Task: Reserve a 3-hour sustainable fashion and clothing swap event for eco-conscious fashionistas.
Action: Mouse moved to (552, 218)
Screenshot: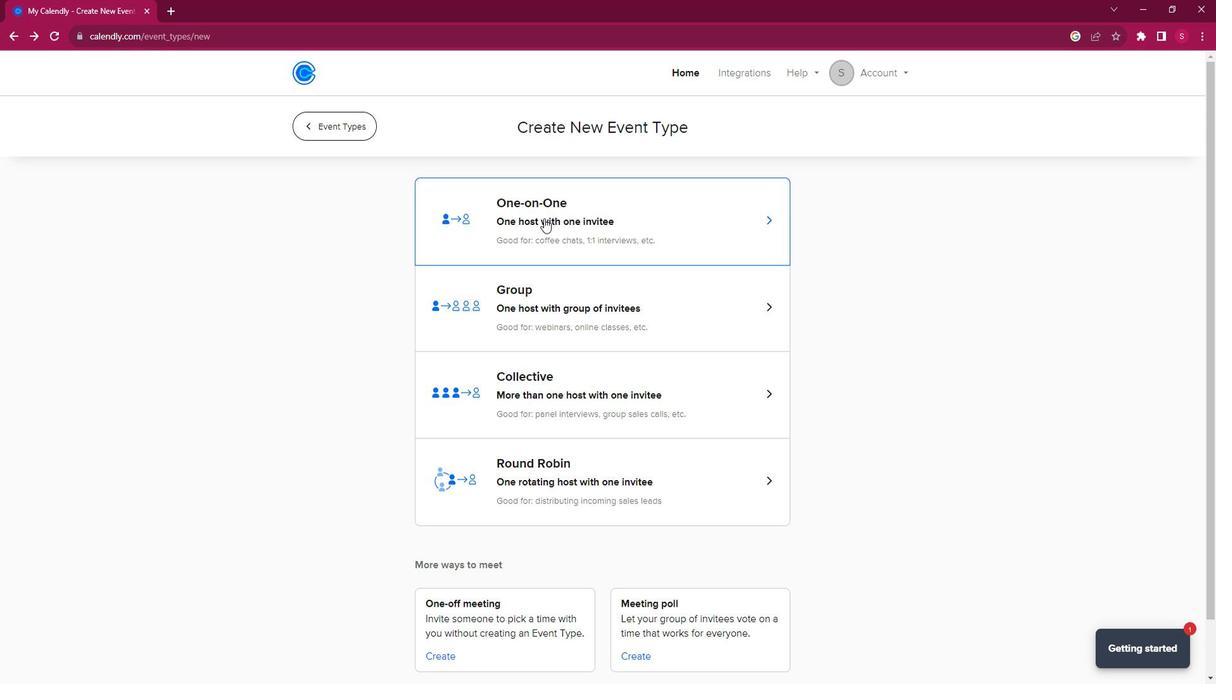 
Action: Mouse pressed left at (552, 218)
Screenshot: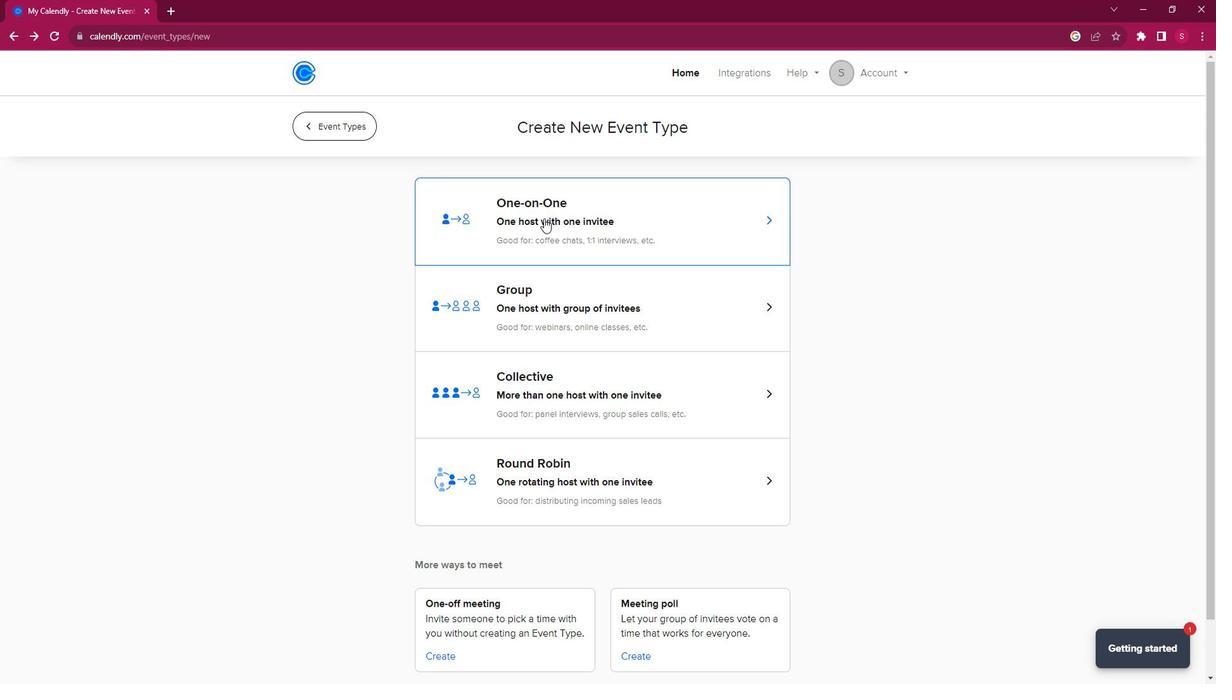 
Action: Mouse moved to (363, 311)
Screenshot: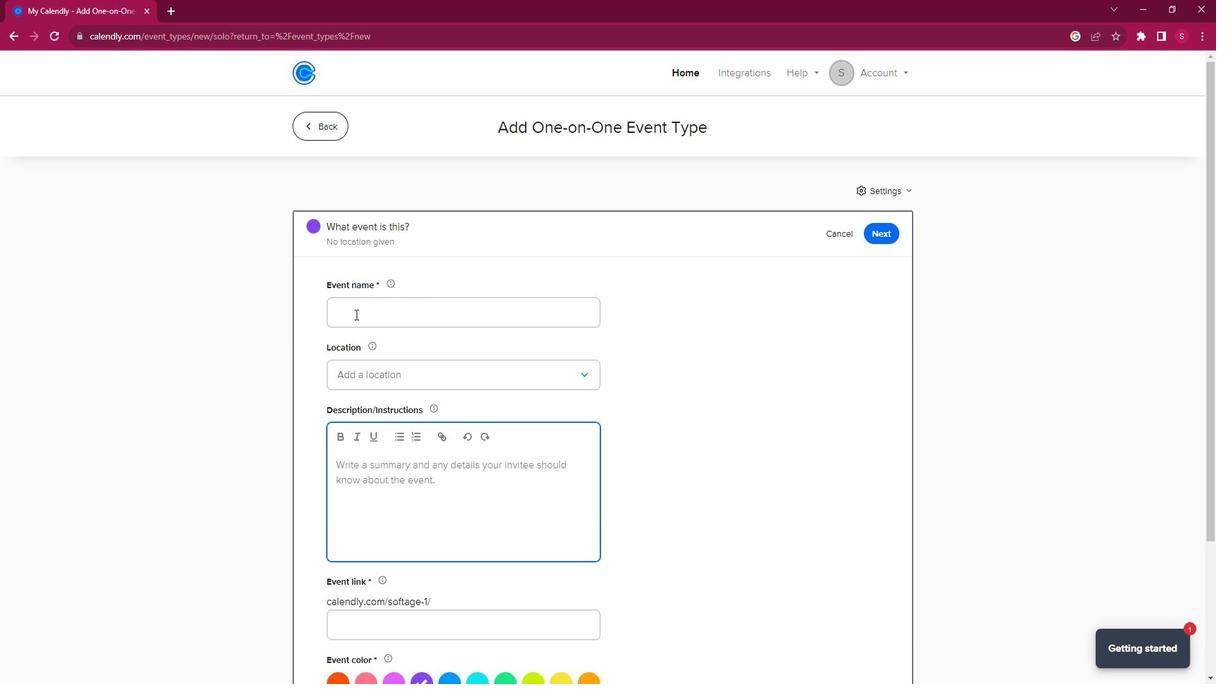 
Action: Mouse pressed left at (363, 311)
Screenshot: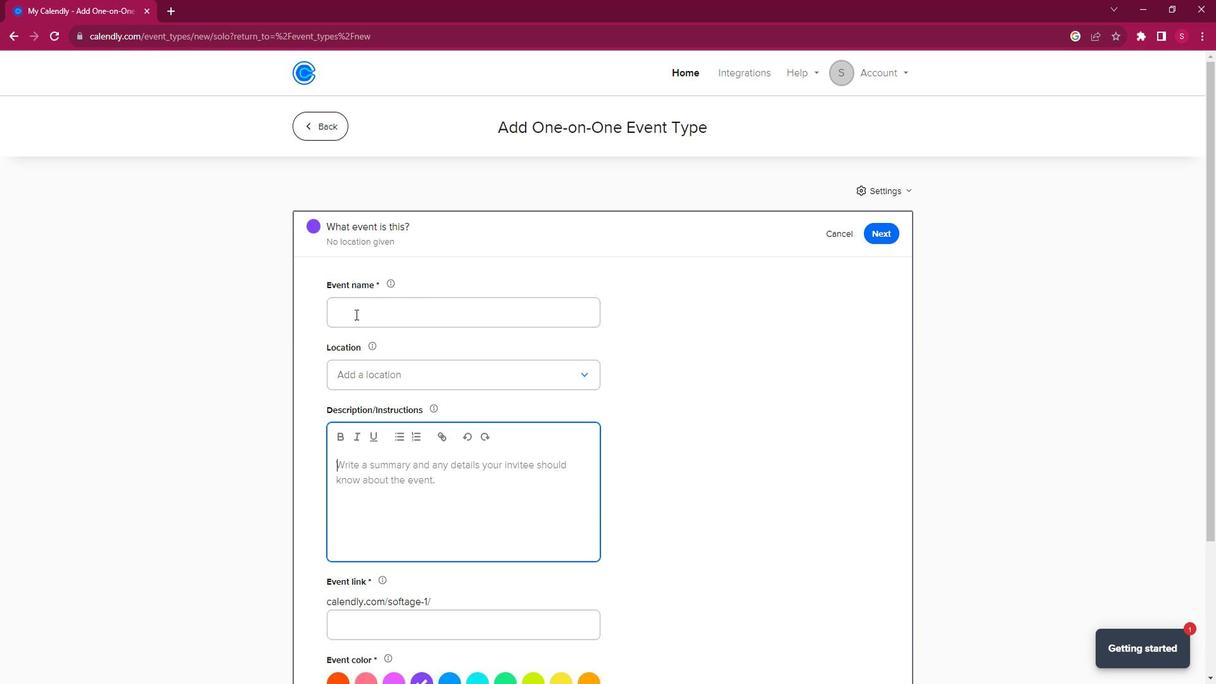
Action: Key pressed <Key.shift>Eco-<Key.shift>Chic<Key.space><Key.shift><Key.shift>Clothing<Key.space><Key.shift><Key.shift><Key.shift><Key.shift><Key.shift><Key.shift>Swap<Key.space><Key.shift><Key.shift><Key.shift>Event
Screenshot: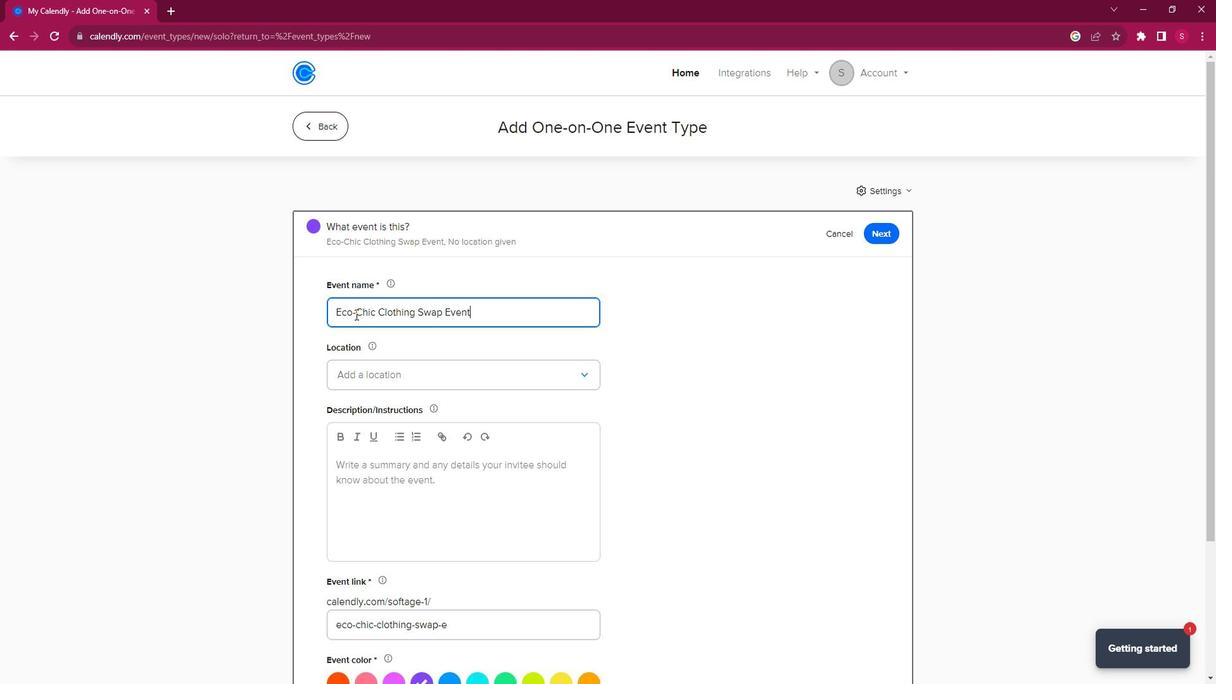 
Action: Mouse moved to (585, 370)
Screenshot: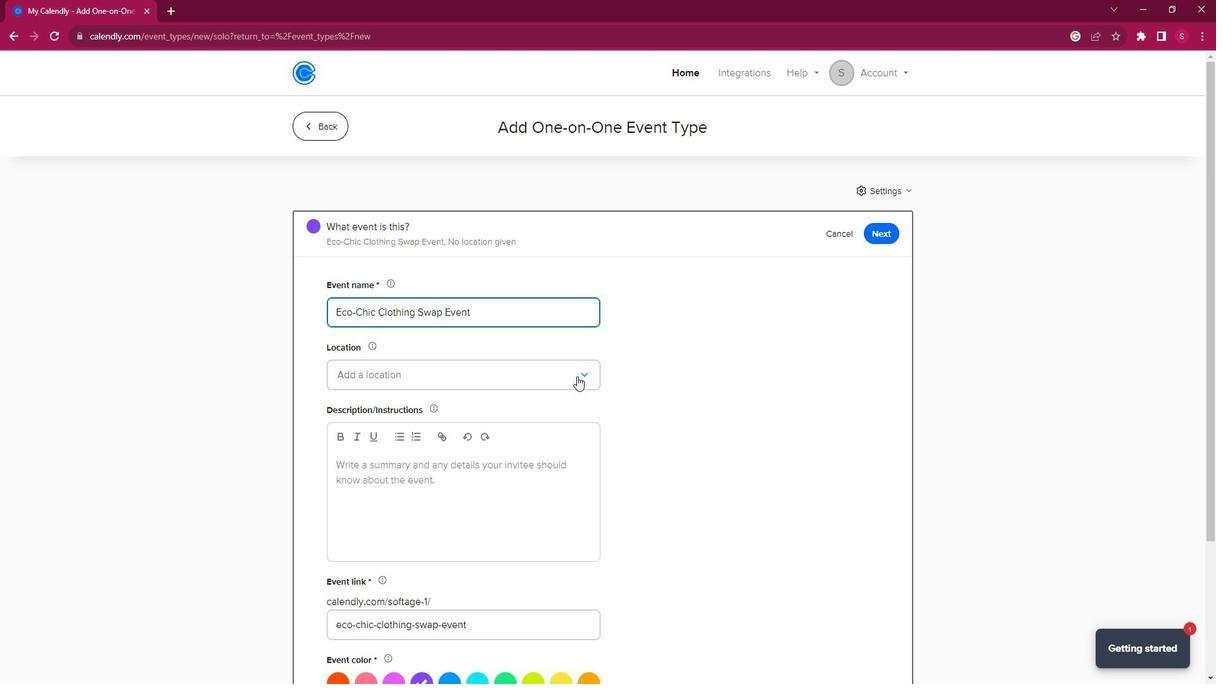 
Action: Mouse pressed left at (585, 370)
Screenshot: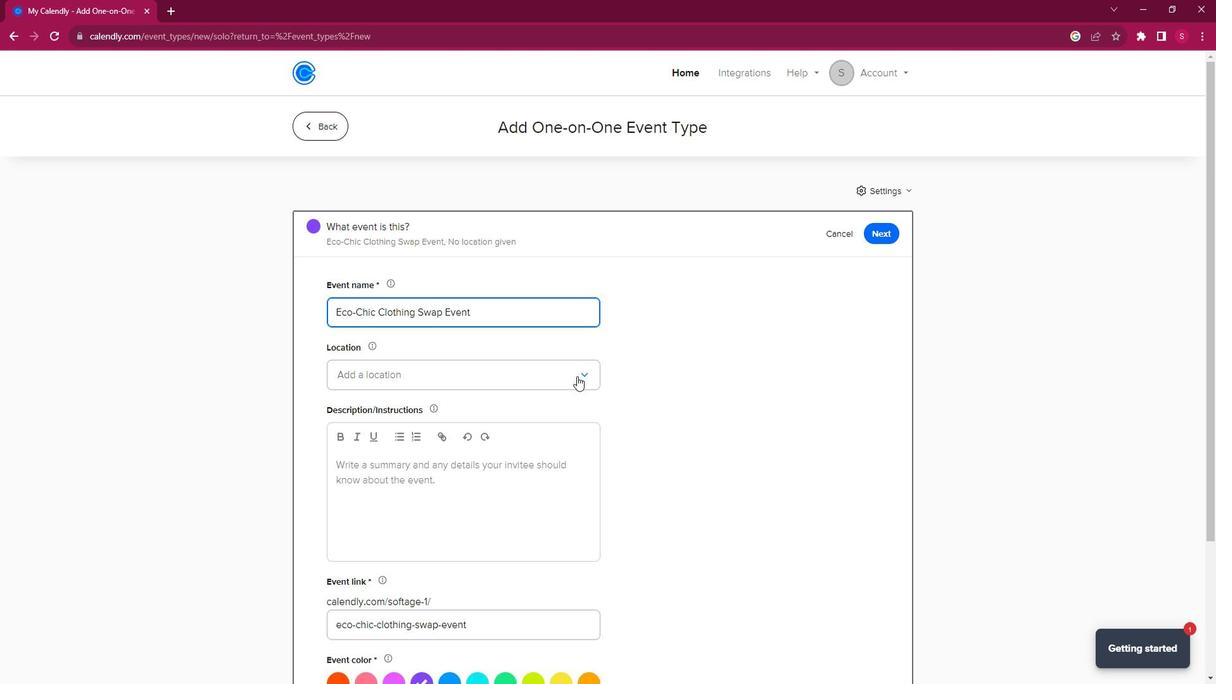 
Action: Mouse moved to (449, 404)
Screenshot: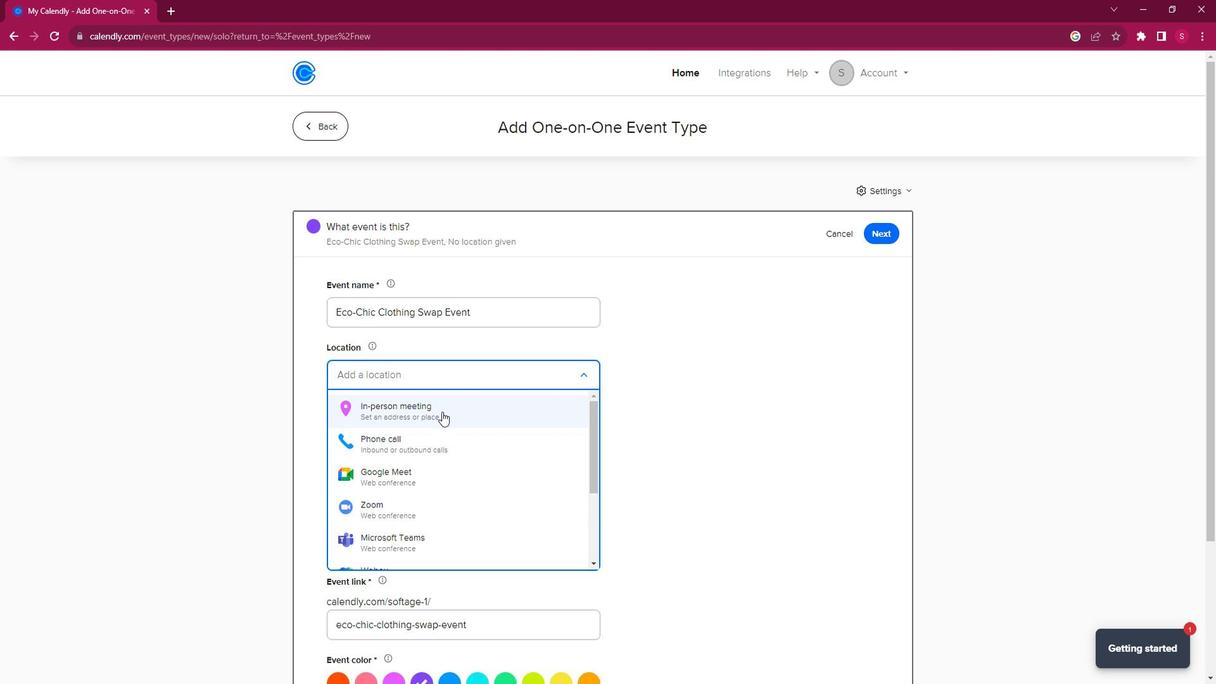 
Action: Mouse pressed left at (449, 404)
Screenshot: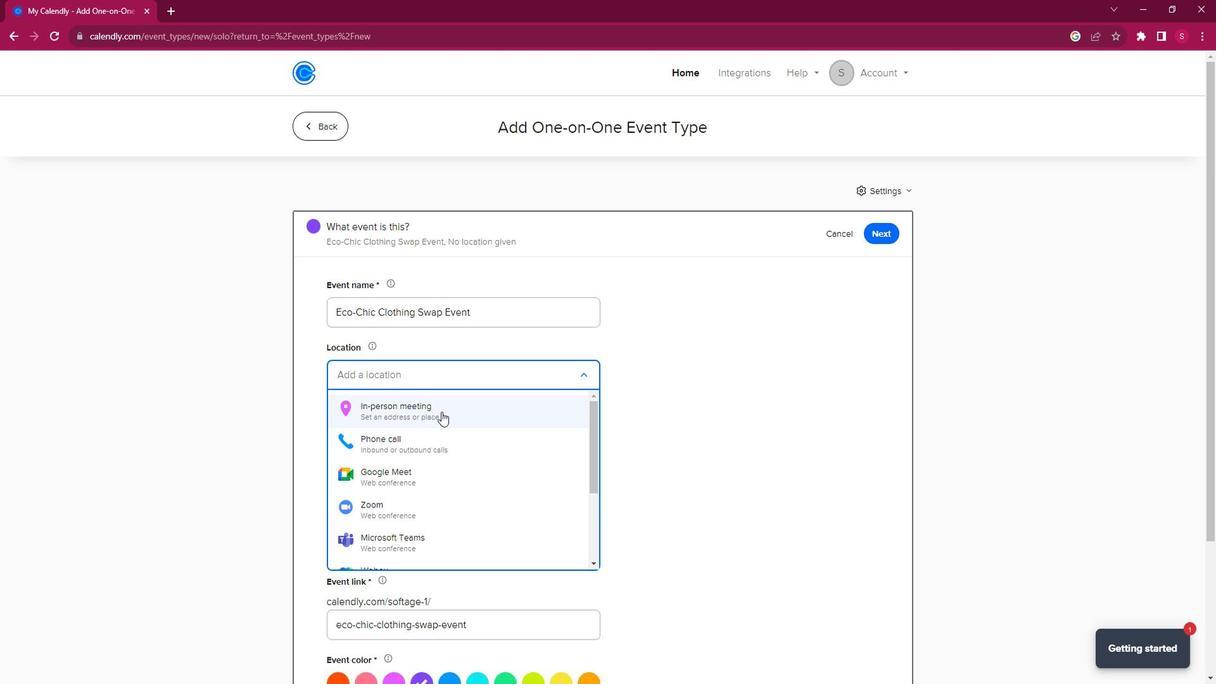 
Action: Mouse moved to (568, 217)
Screenshot: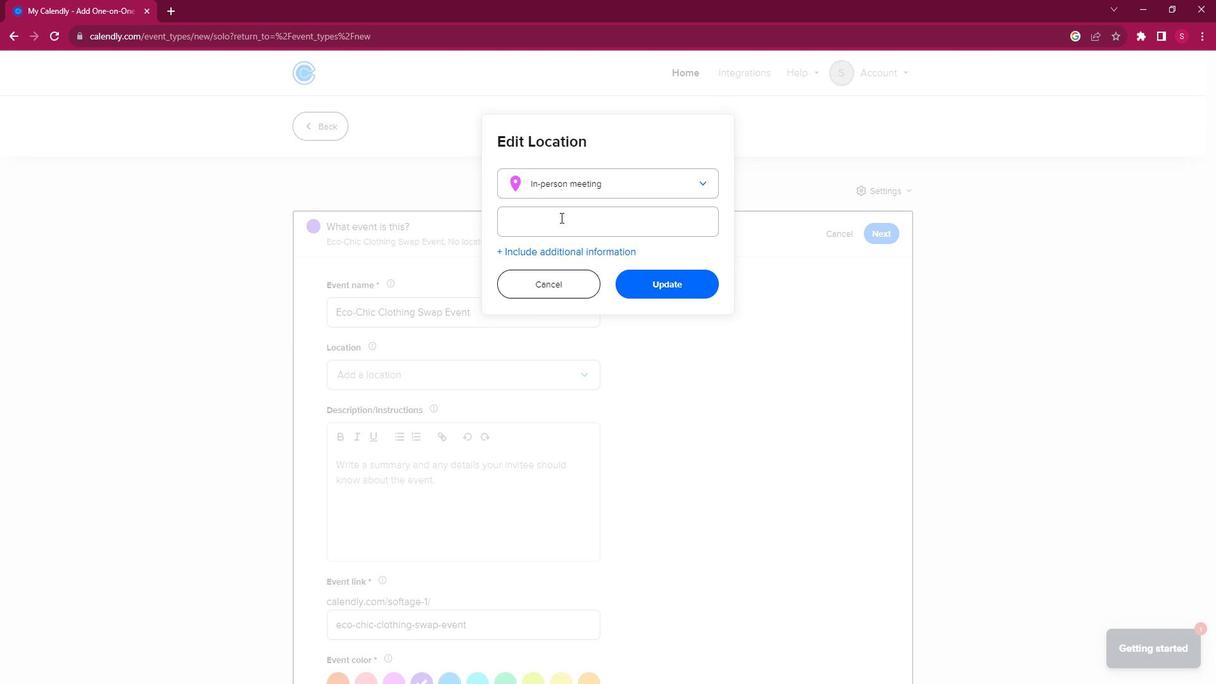 
Action: Mouse pressed left at (568, 217)
Screenshot: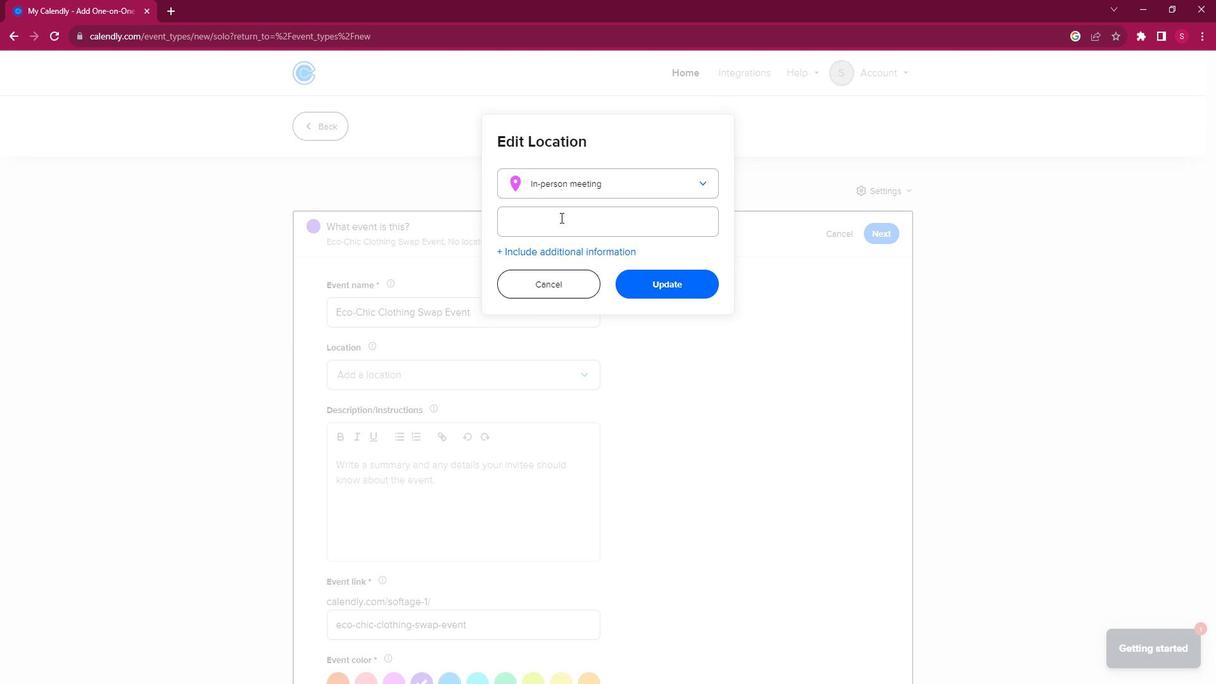 
Action: Key pressed <Key.shift><Key.shift><Key.shift><Key.shift><Key.shift>Eco<Key.space><Key.backspace><Key.shift>Style<Key.space><Key.shift>Hub,<Key.space>123<Key.space><Key.shift>Sus<Key.shift>tainable<Key.space><Key.shift>Street<Key.space><Key.shift>Green<Key.space><Key.backspace><Key.shift>ville<Key.space><Key.backspace>,<Key.space><Key.shift><Key.shift><Key.shift>C<Key.shift>A<Key.space>54321<Key.space><Key.shift>United<Key.left><Key.left><Key.left><Key.left><Key.left><Key.left><Key.backspace>,<Key.space><Key.down><Key.space><Key.shift>States
Screenshot: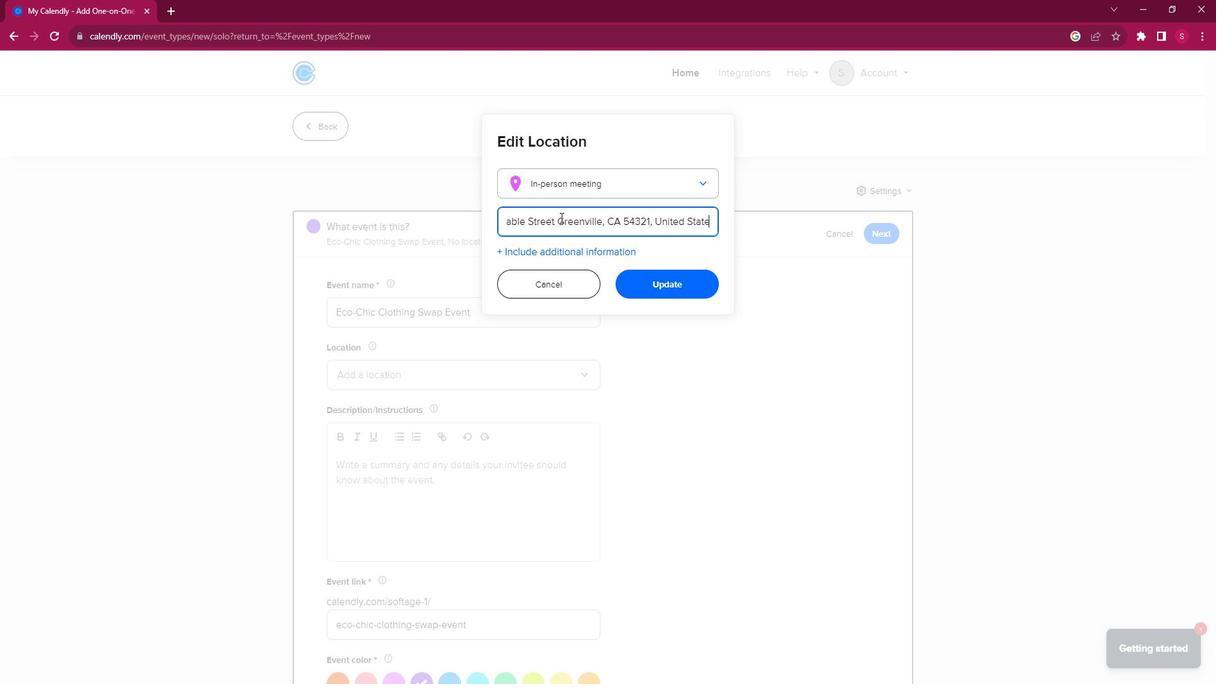 
Action: Mouse moved to (669, 278)
Screenshot: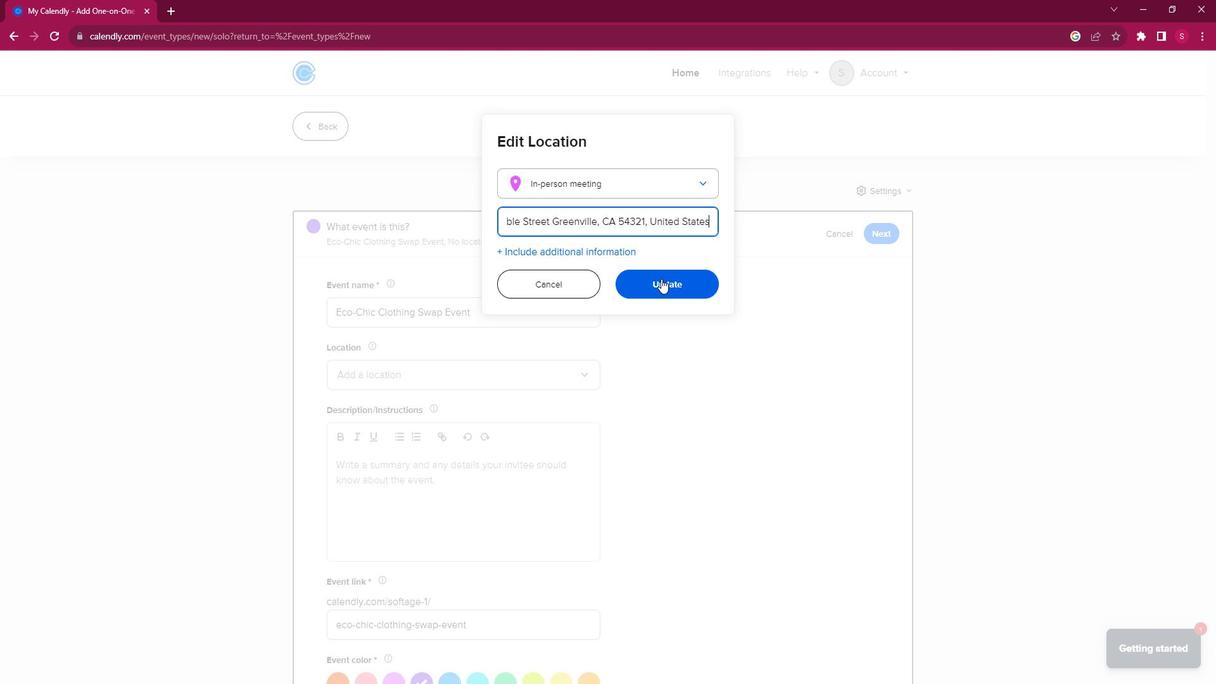 
Action: Mouse pressed left at (669, 278)
Screenshot: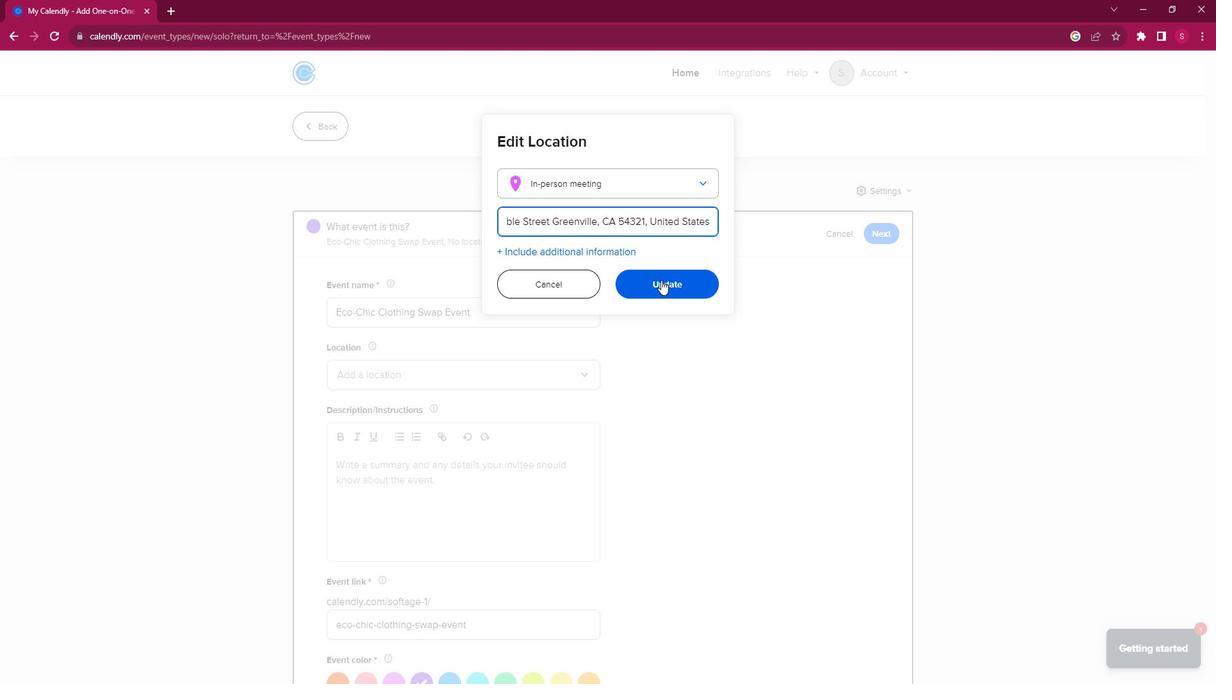 
Action: Mouse moved to (380, 499)
Screenshot: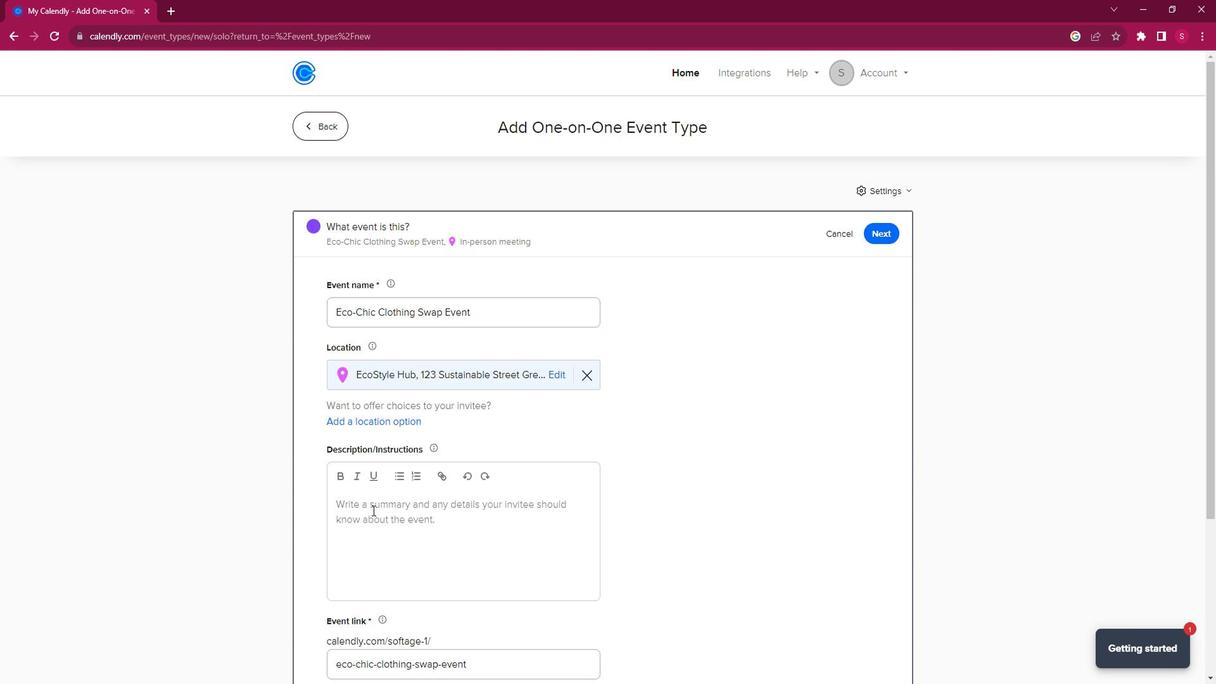 
Action: Mouse pressed left at (380, 499)
Screenshot: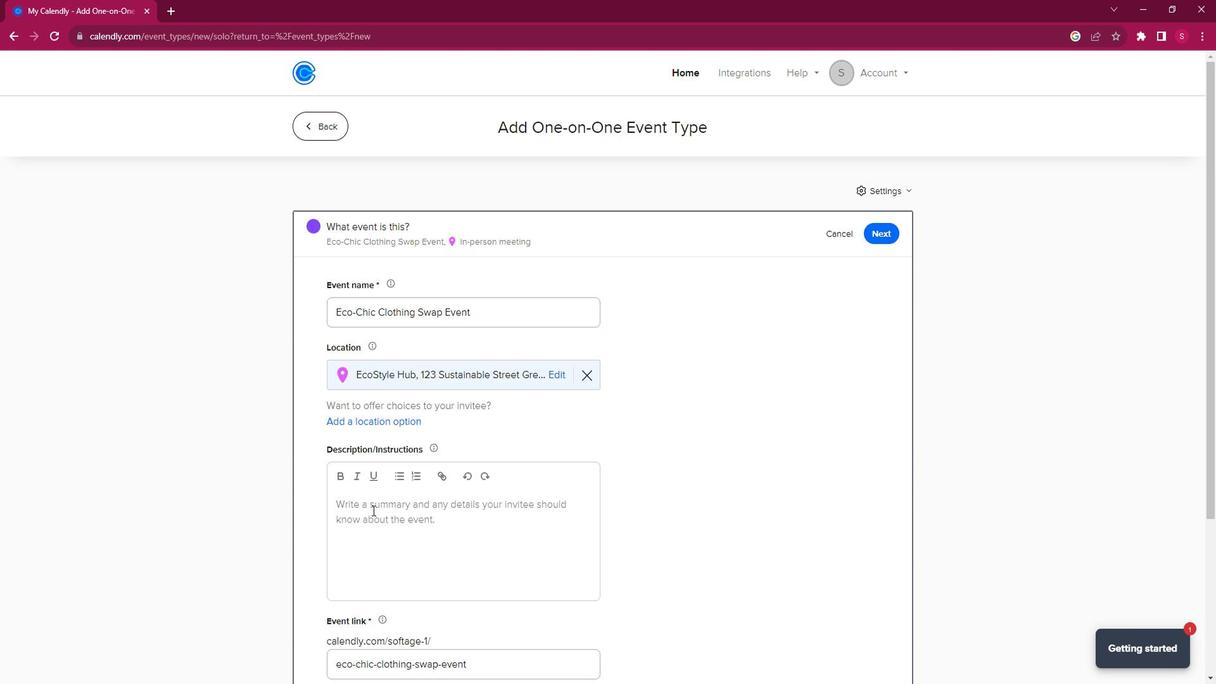 
Action: Key pressed <Key.shift><Key.shift>Join<Key.space><Key.shift>us<Key.space>for<Key.space>a<Key.space>sustainable<Key.space>fashion<Key.space>and<Key.space>clothing<Key.space>swap<Key.space>event<Key.space>designed<Key.space>for<Key.space>eco-conscious<Key.space>fashinistas<Key.space><Key.left><Key.left><Key.left><Key.left><Key.left><Key.left><Key.left><Key.left><Key.left><Key.right><Key.right>o<Key.down>who<Key.space>want<Key.space>to<Key.space>make<Key.space>a<Key.space>positive<Key.space>impact<Key.space>on<Key.space>the<Key.space>environment<Key.space>and<Key.space>refresh<Key.space>their<Key.space>wardrobe<Key.space>sustainably.<Key.space><Key.shift><Key.shift><Key.shift><Key.shift>This<Key.space>event<Key.space>promotes<Key.space>the<Key.space>principles<Key.space>of<Key.space>redce<Key.backspace><Key.backspace>uce,<Key.space>reuse,<Key.space>and<Key.space>recycle,<Key.space>all<Key.space>while<Key.space>enjoying<Key.space>a<Key.space>stylish<Key.space>and<Key.space>eco-friendly<Key.space>gathering.
Screenshot: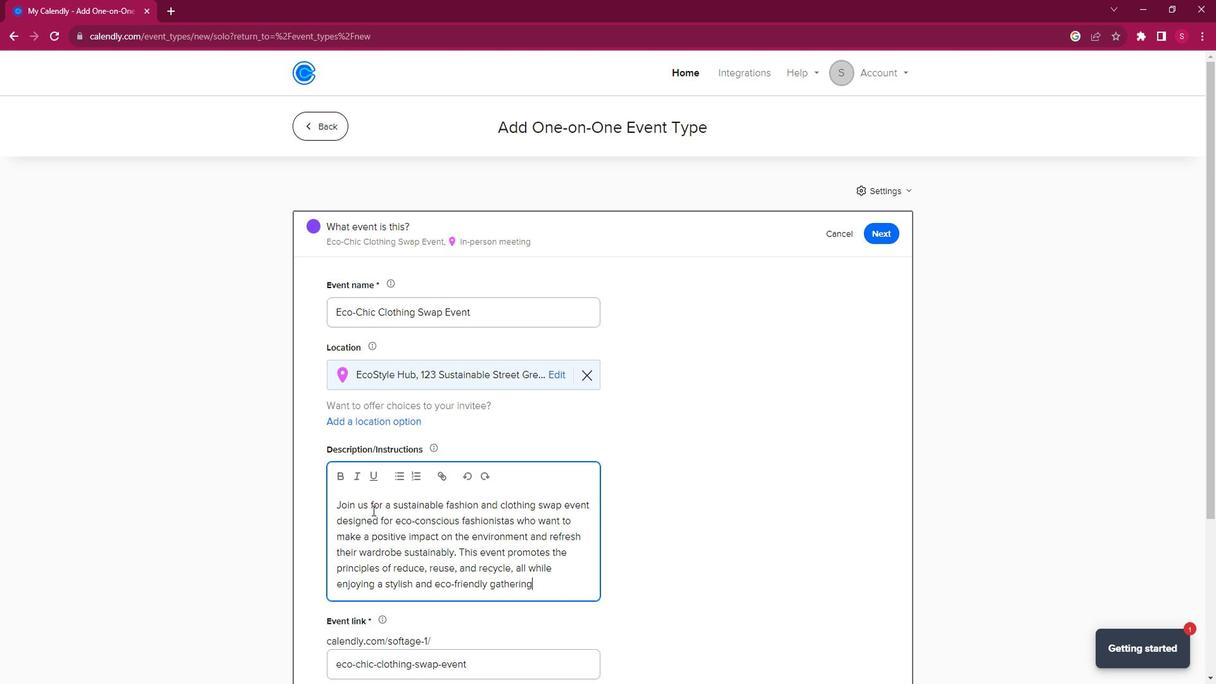 
Action: Mouse moved to (464, 475)
Screenshot: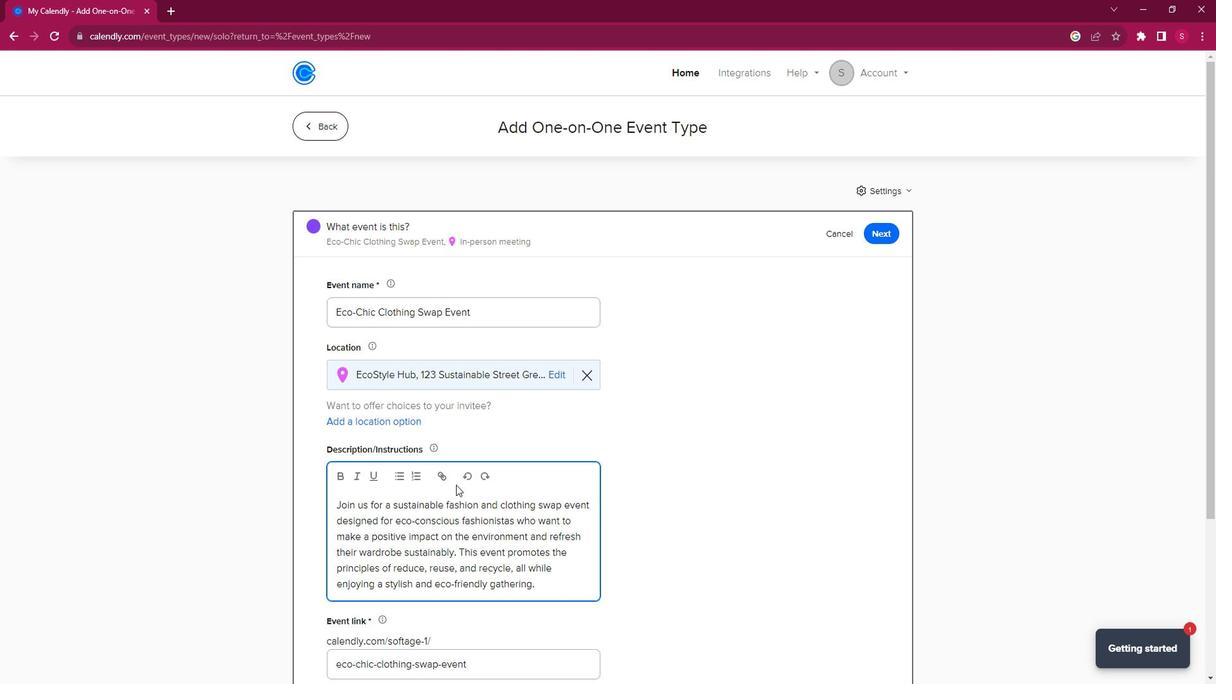 
Action: Mouse scrolled (464, 474) with delta (0, 0)
Screenshot: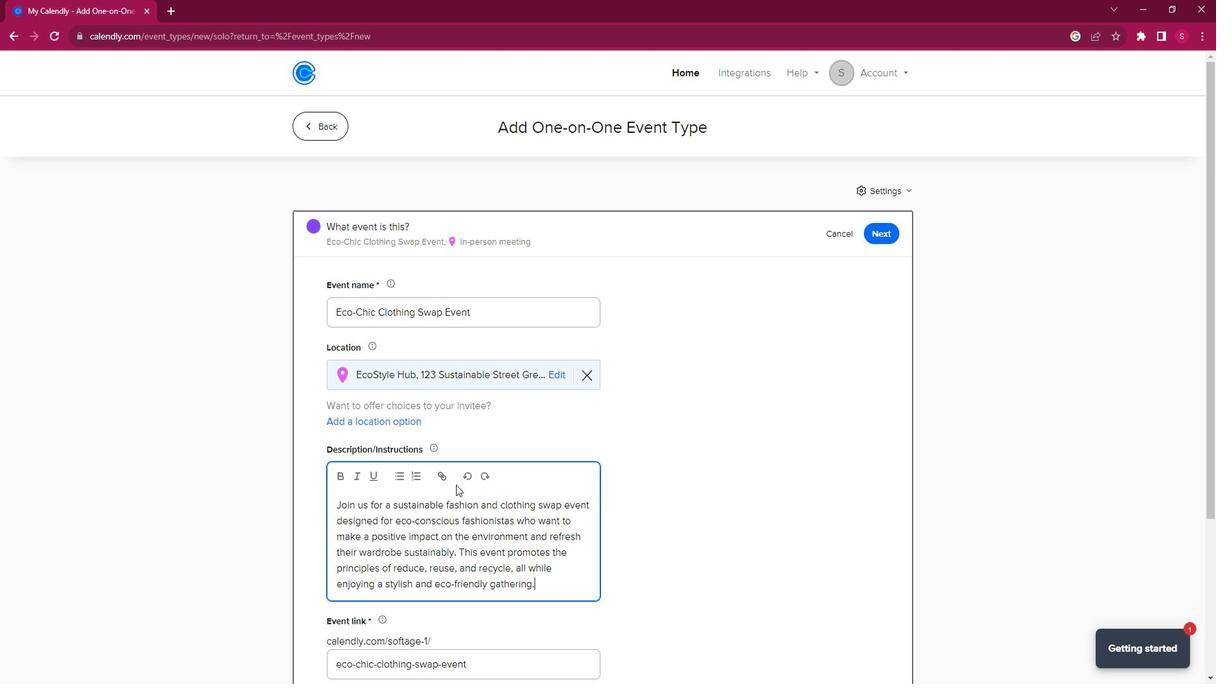 
Action: Mouse scrolled (464, 474) with delta (0, 0)
Screenshot: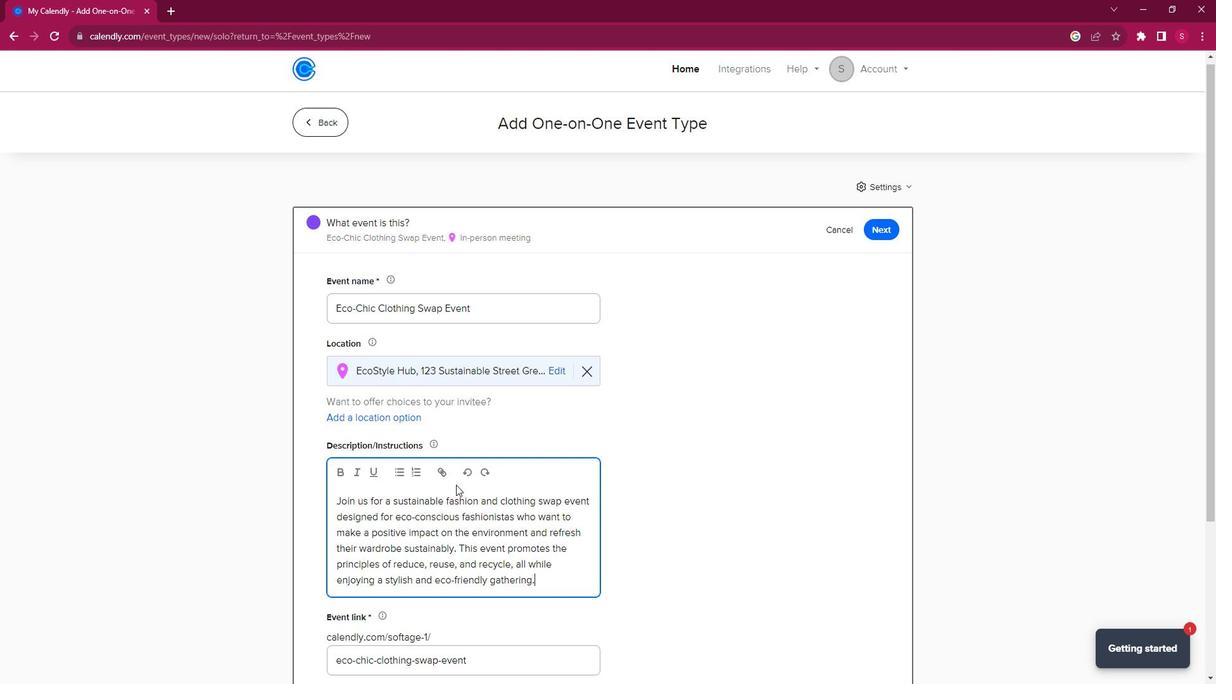 
Action: Mouse moved to (410, 577)
Screenshot: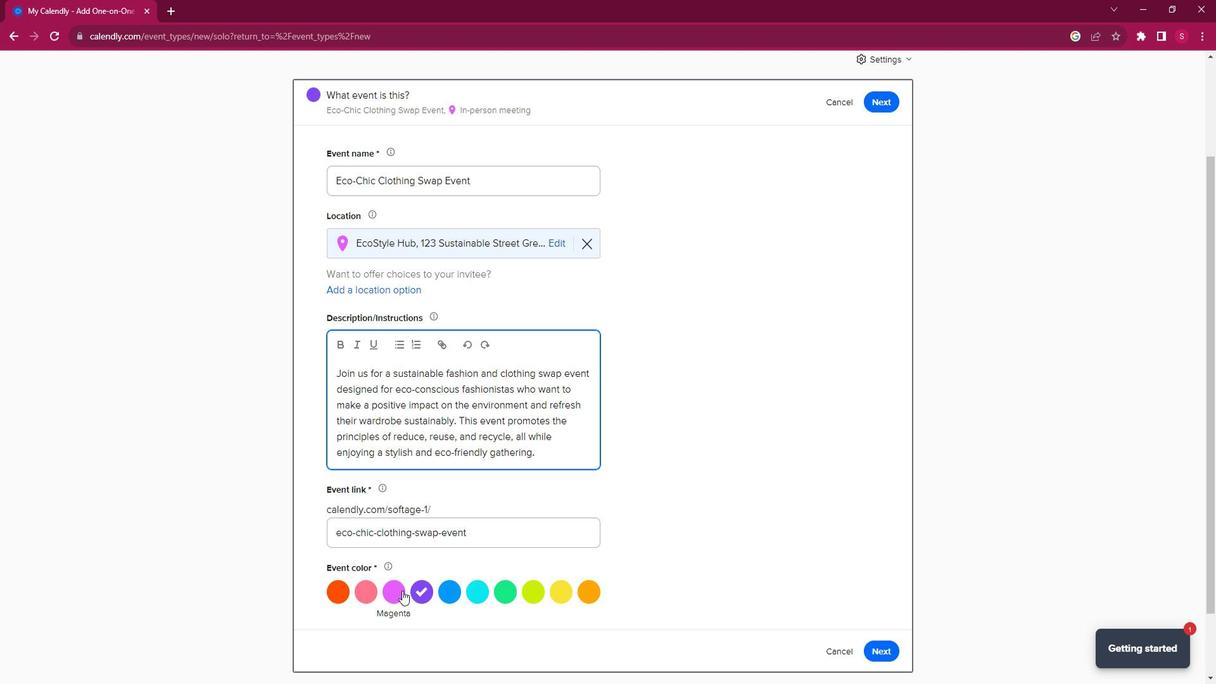 
Action: Mouse pressed left at (410, 577)
Screenshot: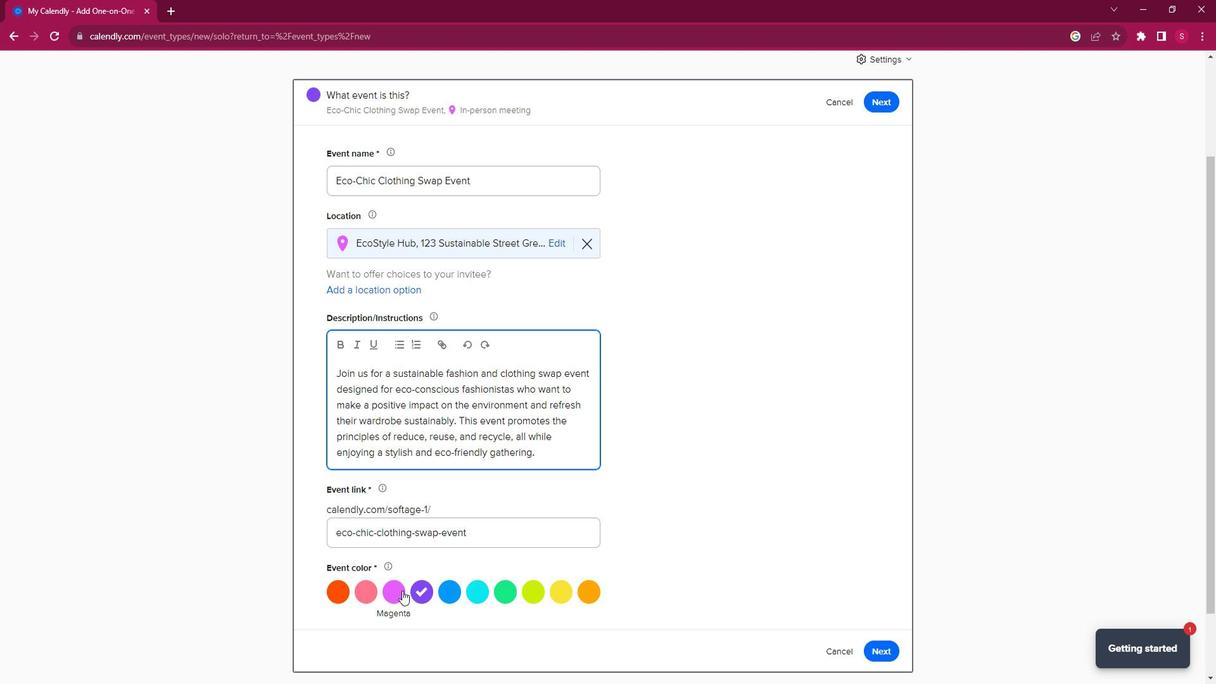 
Action: Mouse moved to (889, 633)
Screenshot: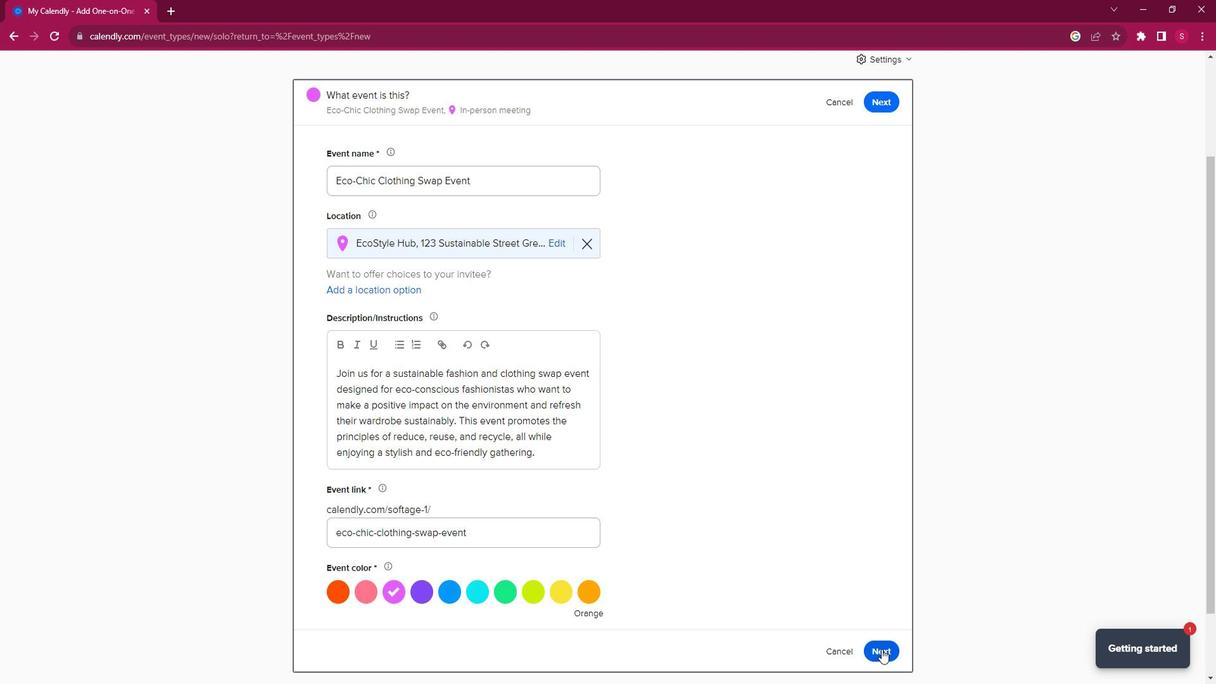 
Action: Mouse pressed left at (889, 633)
Screenshot: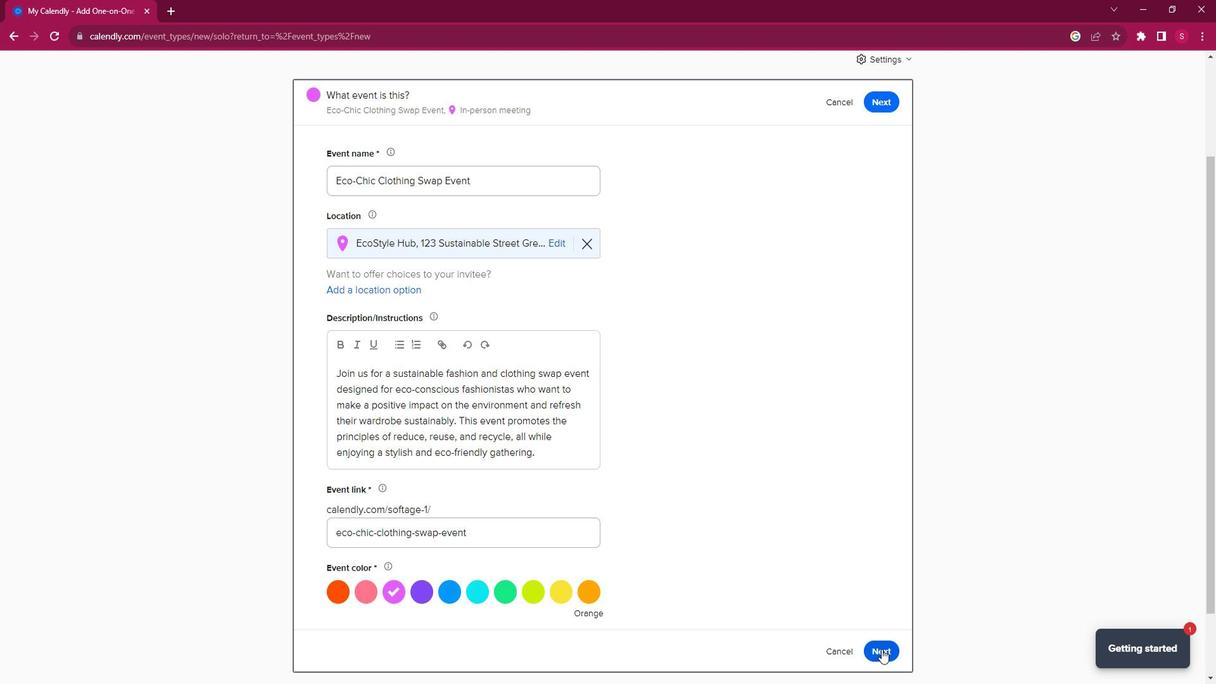 
Action: Mouse moved to (482, 408)
Screenshot: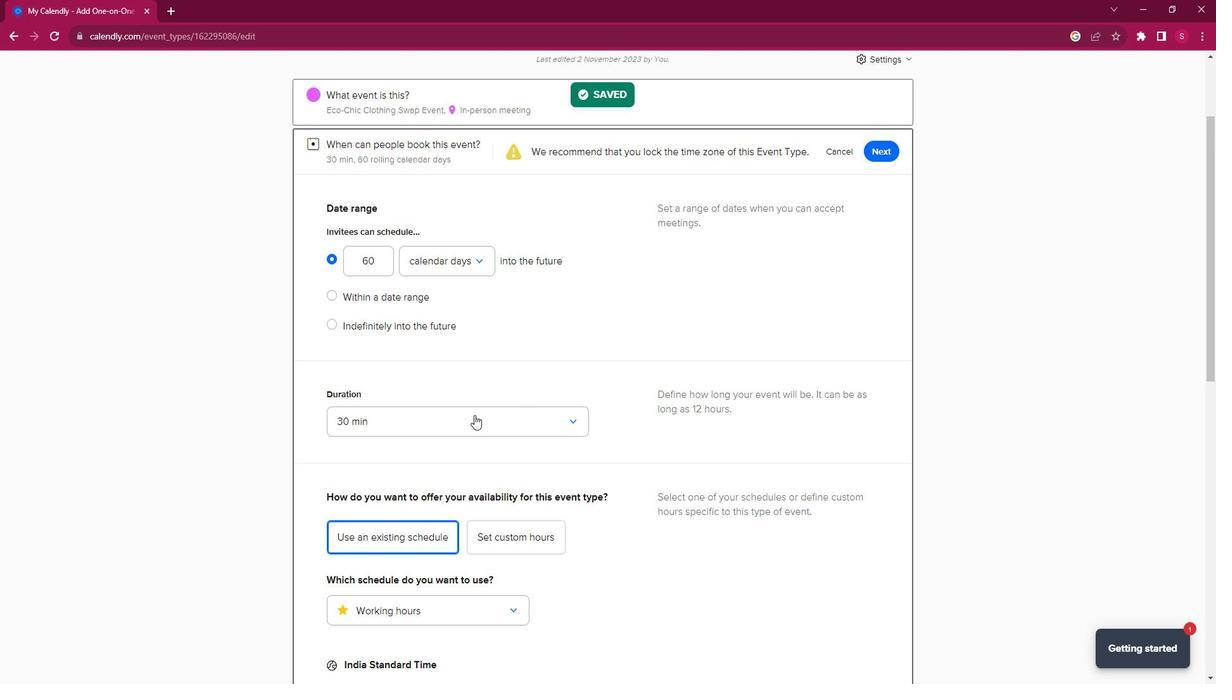 
Action: Mouse pressed left at (482, 408)
Screenshot: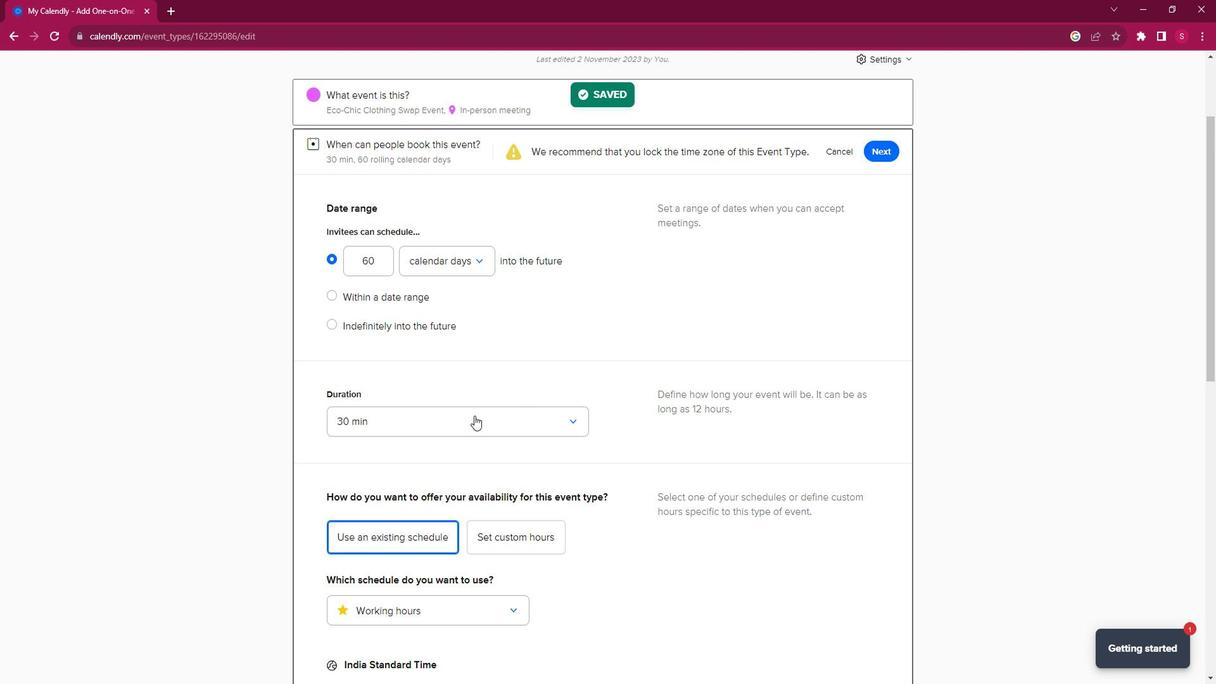 
Action: Mouse moved to (392, 551)
Screenshot: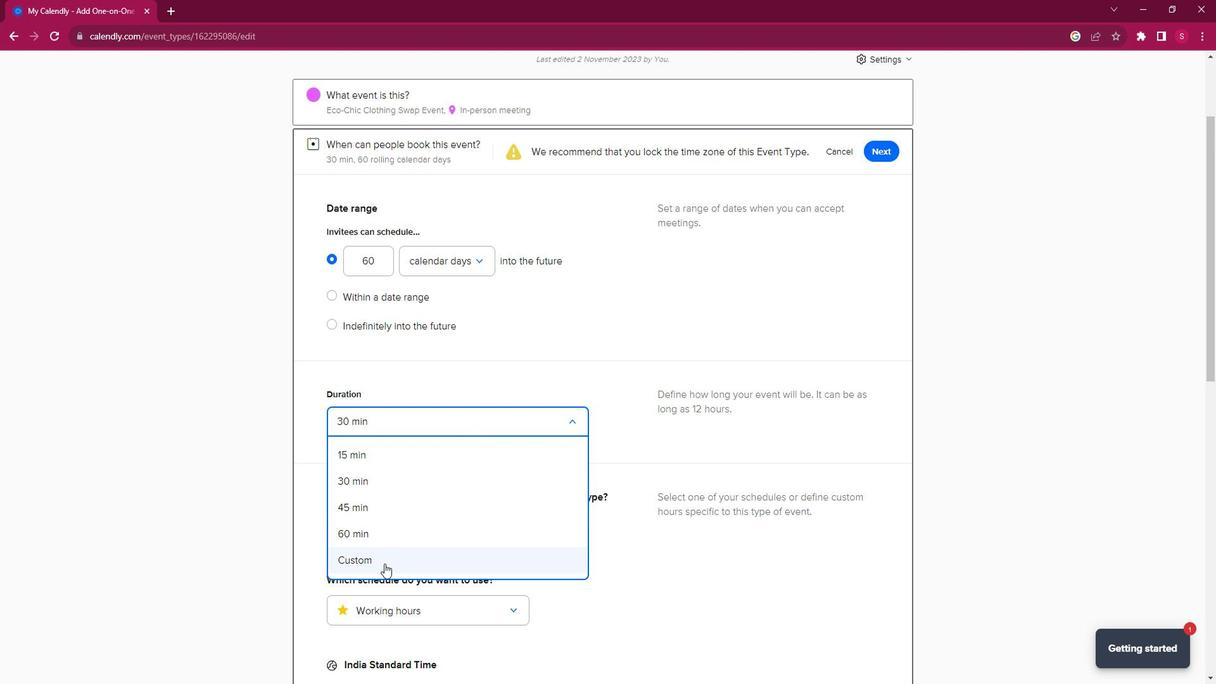 
Action: Mouse pressed left at (392, 551)
Screenshot: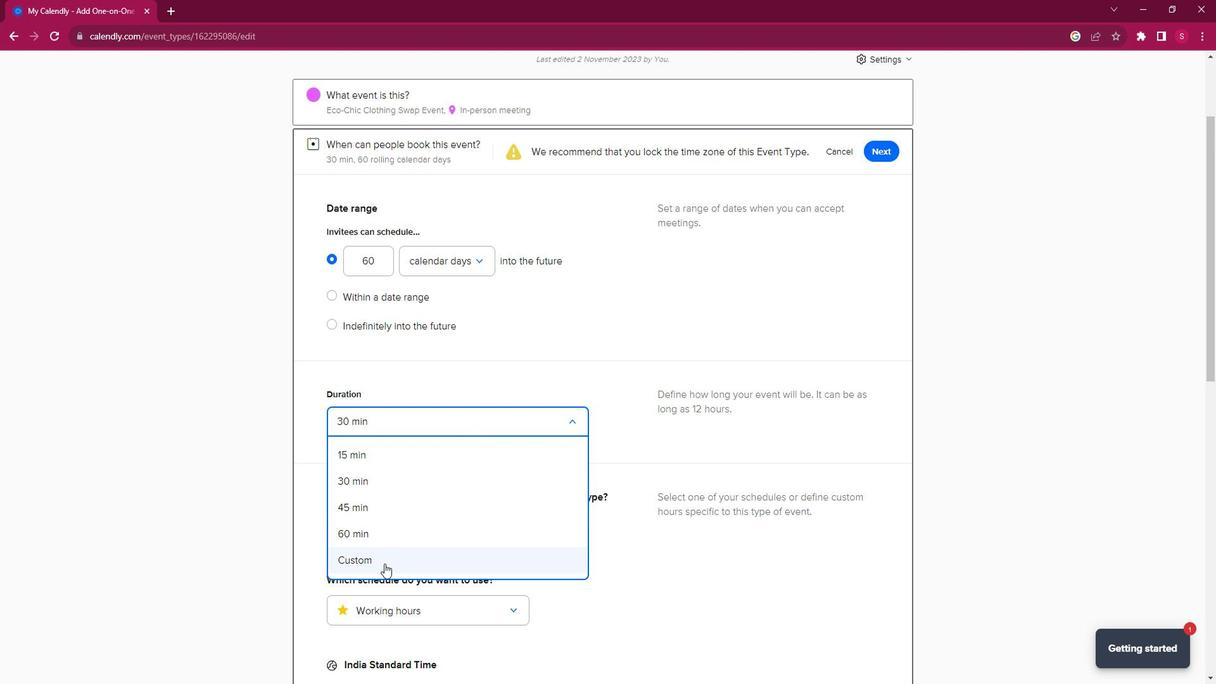
Action: Mouse moved to (395, 446)
Screenshot: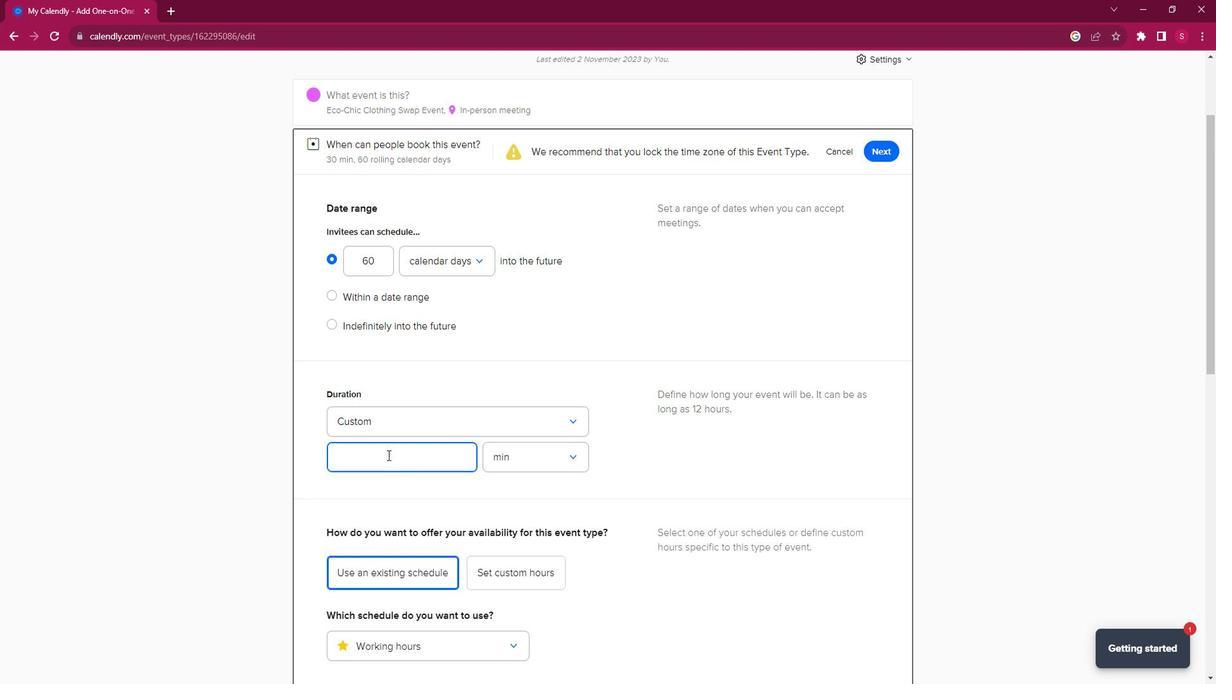 
Action: Mouse pressed left at (395, 446)
Screenshot: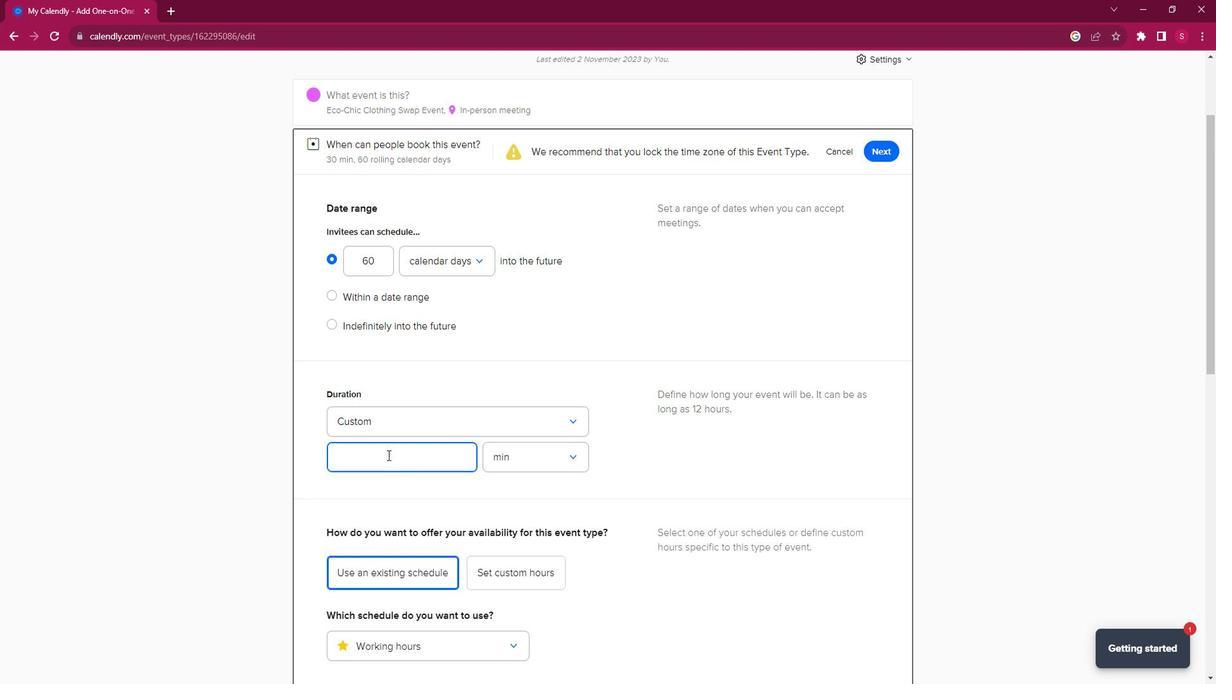 
Action: Key pressed 3
Screenshot: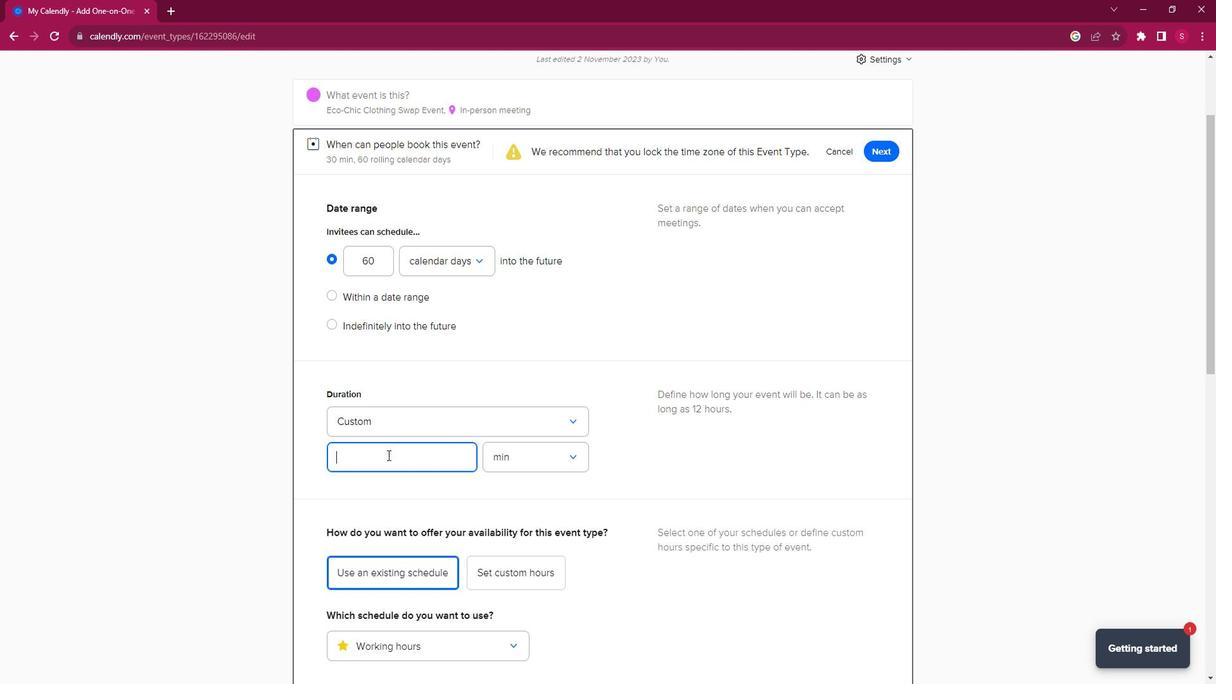 
Action: Mouse moved to (577, 451)
Screenshot: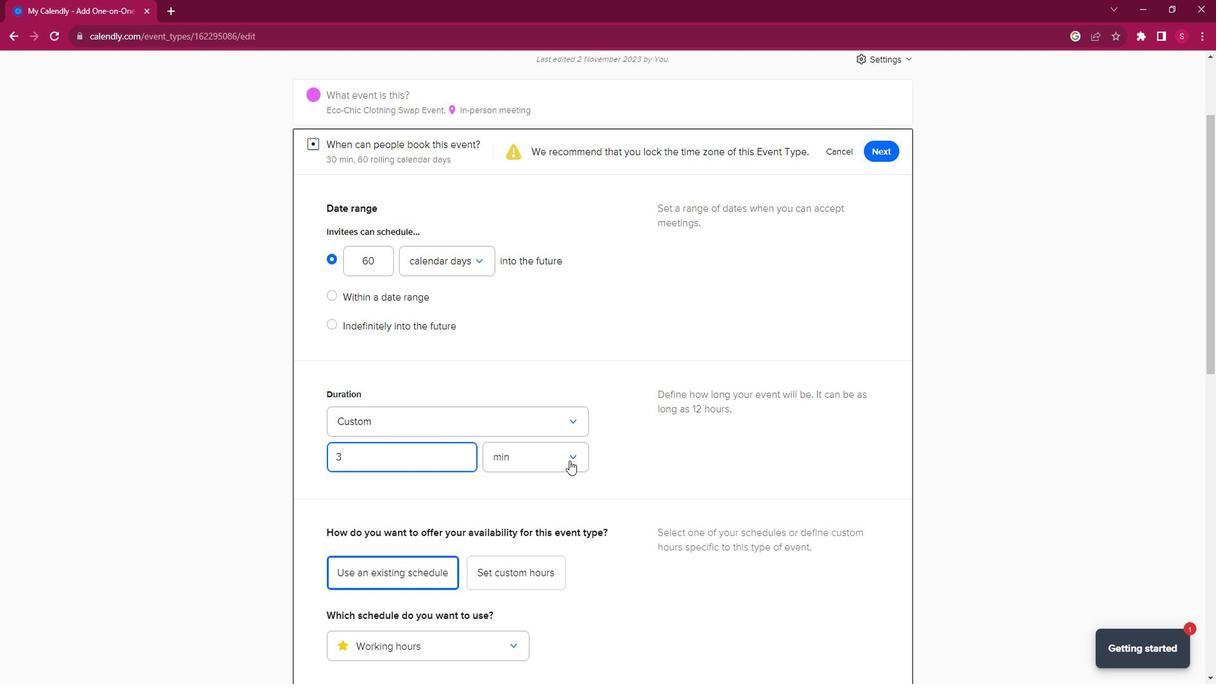 
Action: Mouse pressed left at (577, 451)
Screenshot: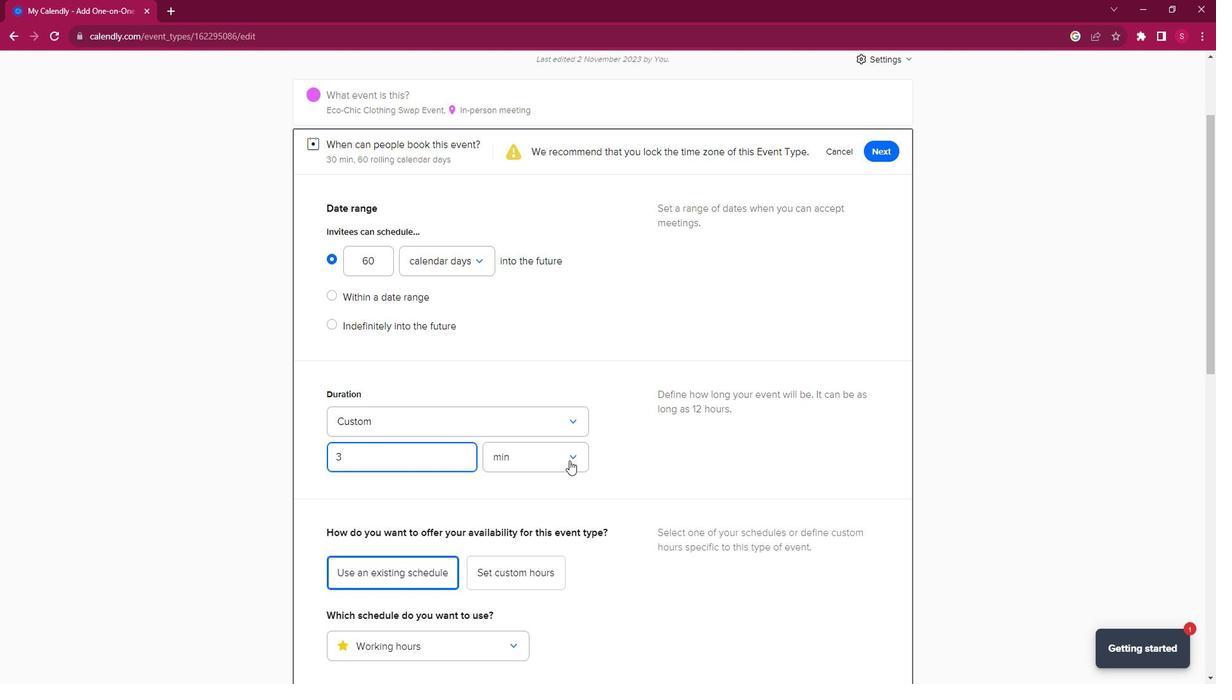 
Action: Mouse moved to (529, 511)
Screenshot: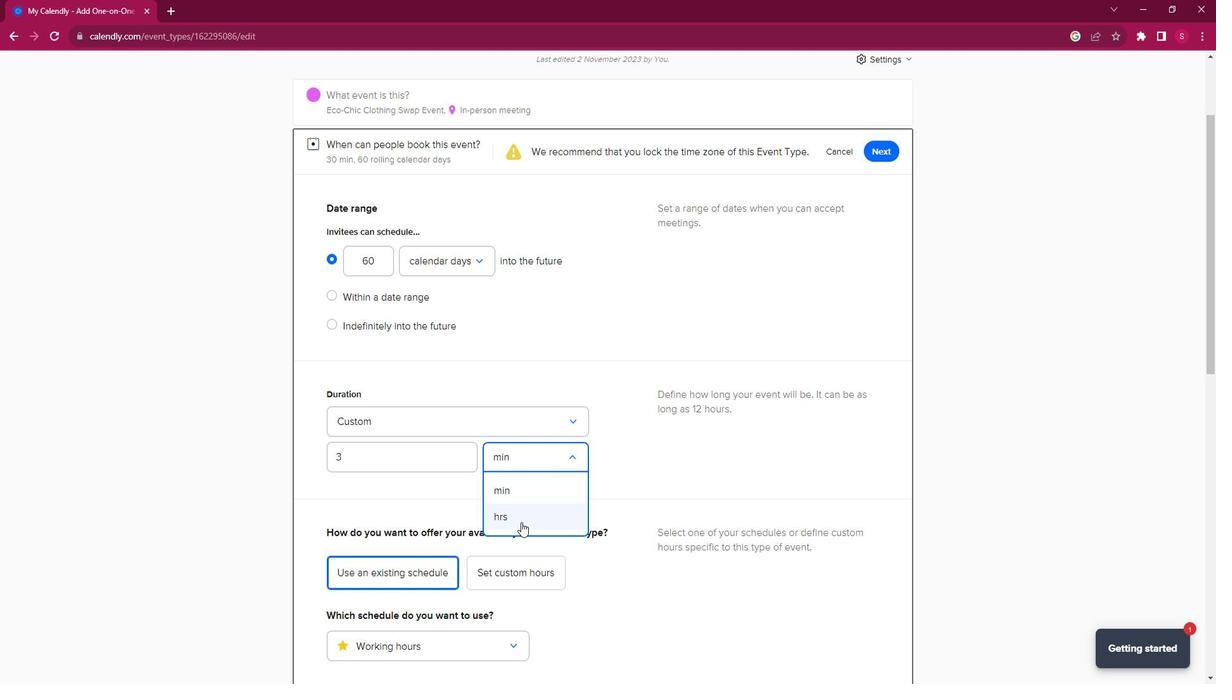 
Action: Mouse pressed left at (529, 511)
Screenshot: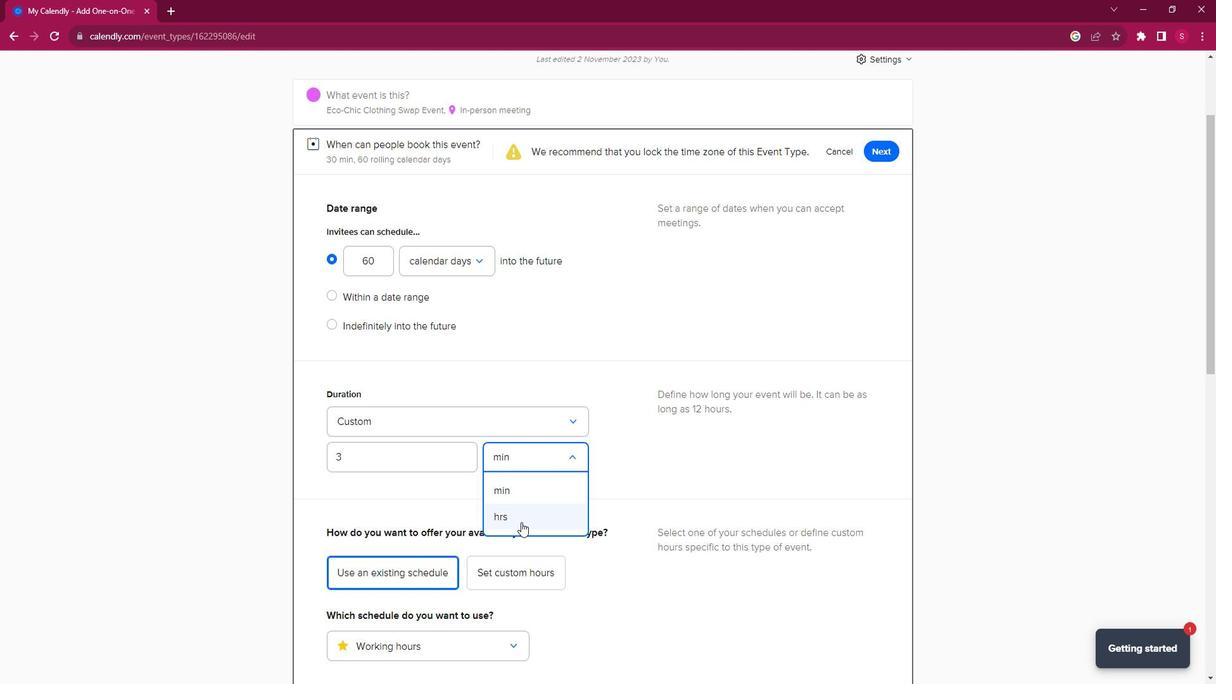 
Action: Mouse moved to (758, 507)
Screenshot: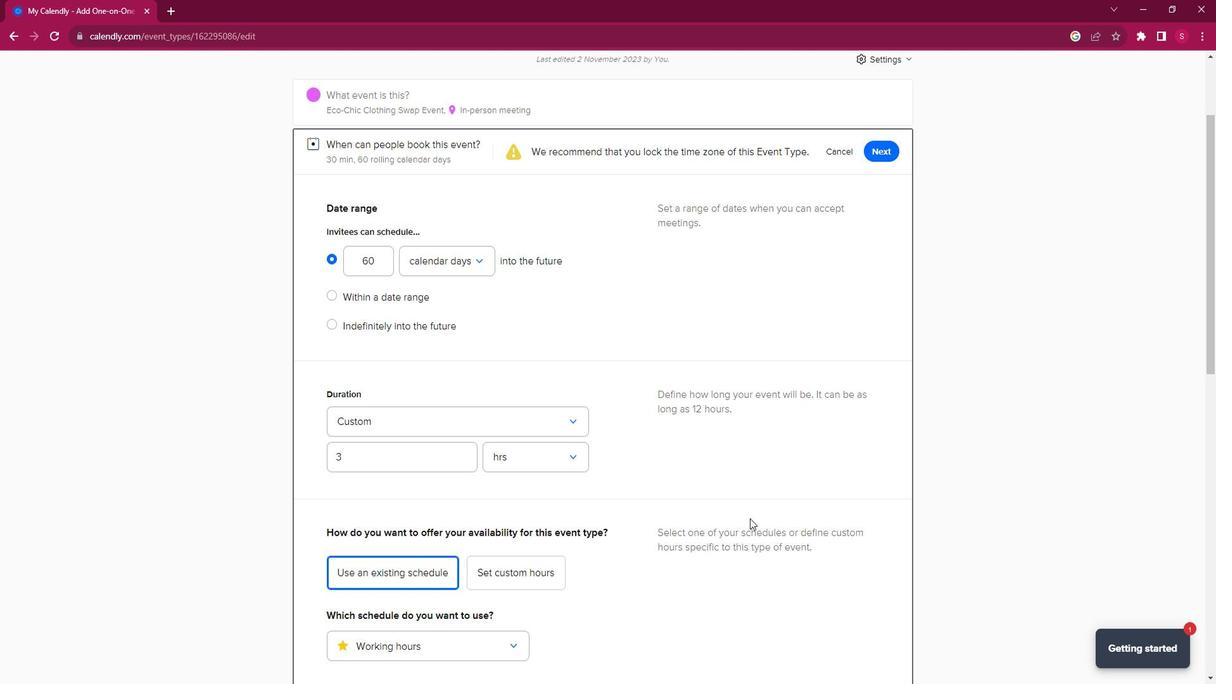 
Action: Mouse scrolled (758, 506) with delta (0, 0)
Screenshot: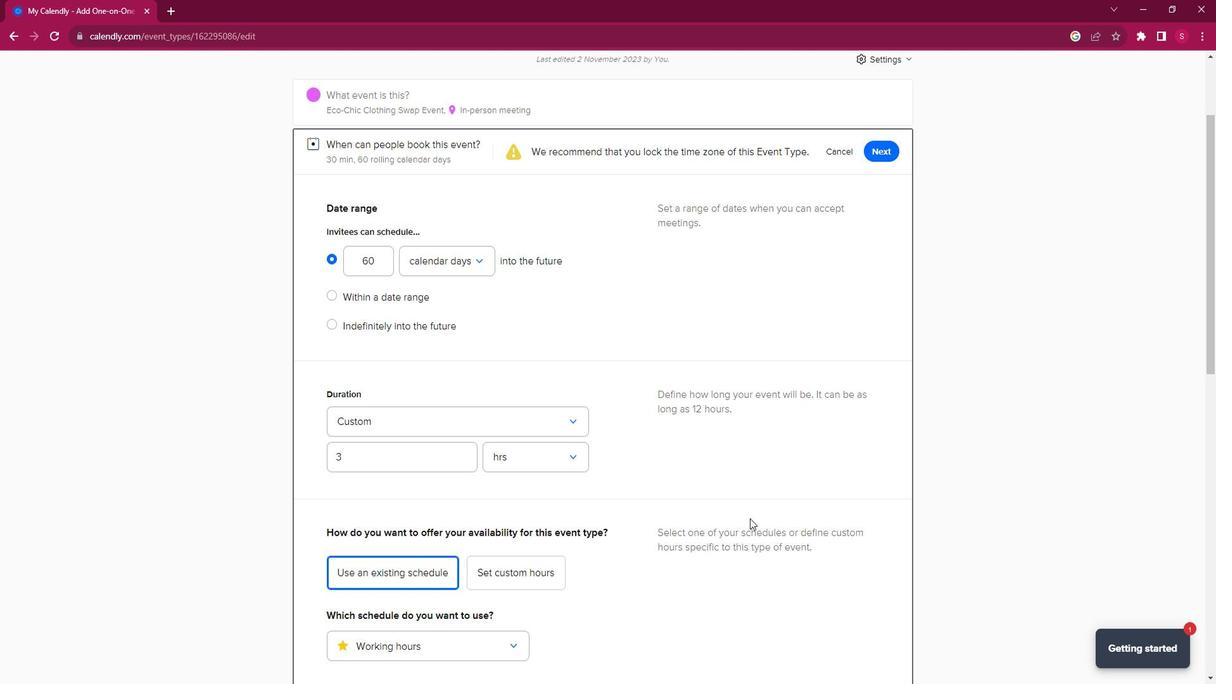 
Action: Mouse scrolled (758, 506) with delta (0, 0)
Screenshot: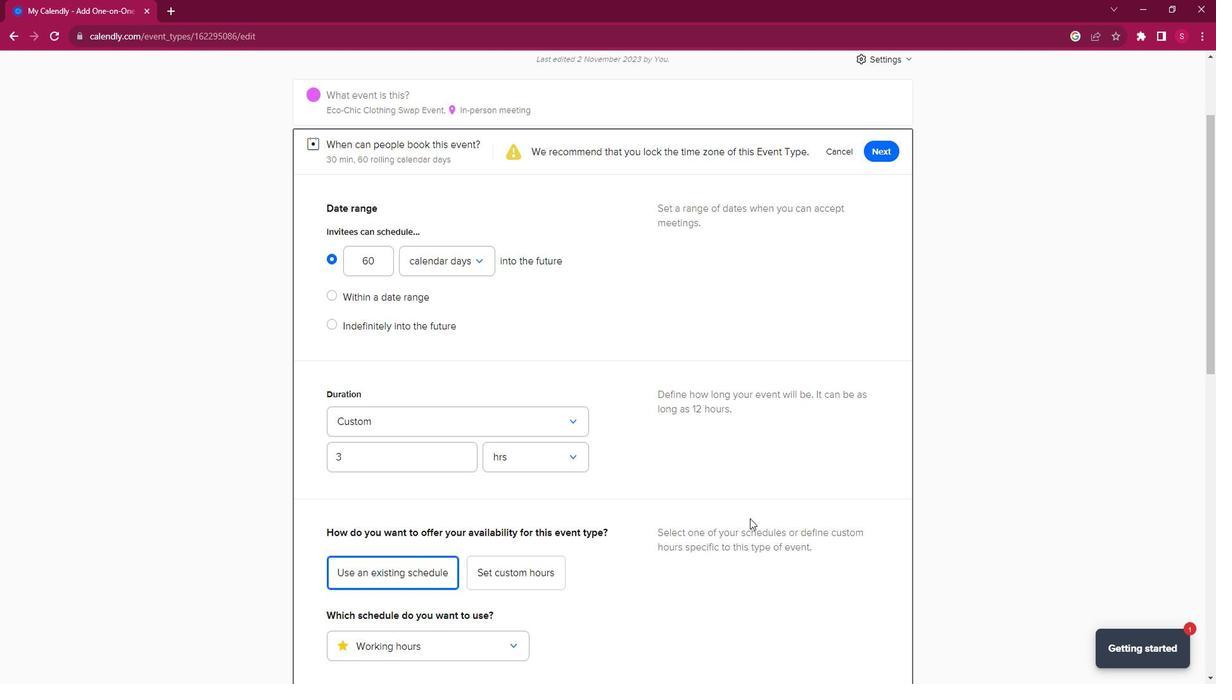 
Action: Mouse scrolled (758, 506) with delta (0, 0)
Screenshot: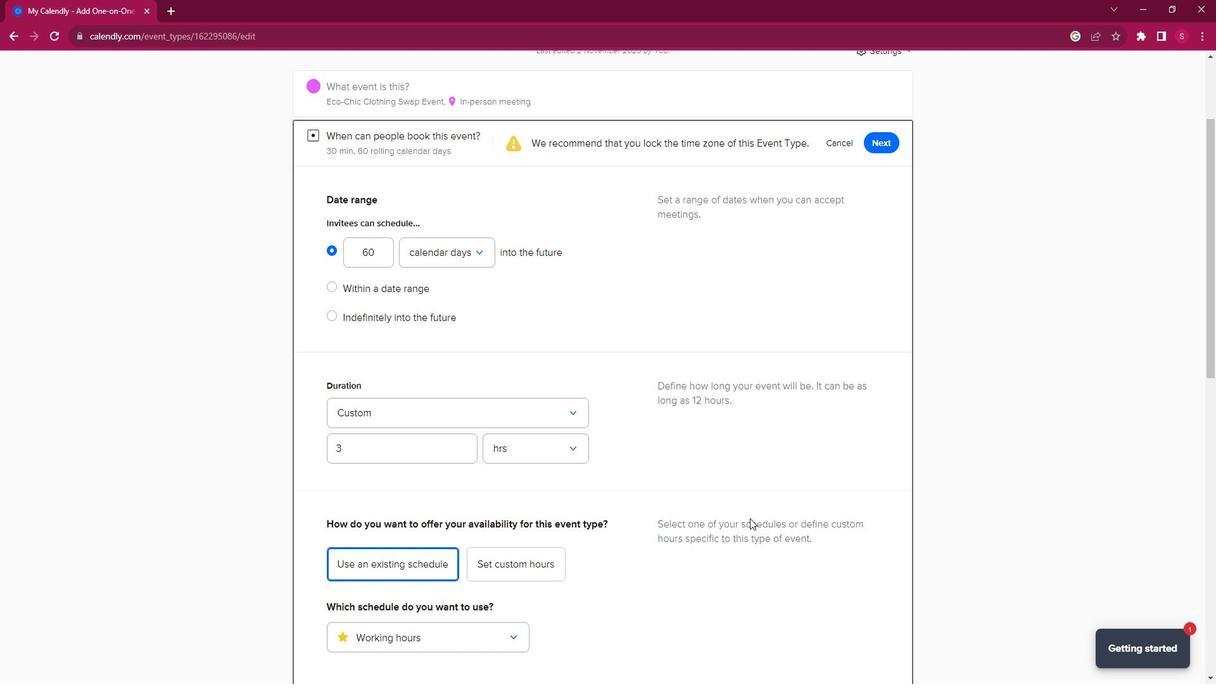
Action: Mouse moved to (758, 506)
Screenshot: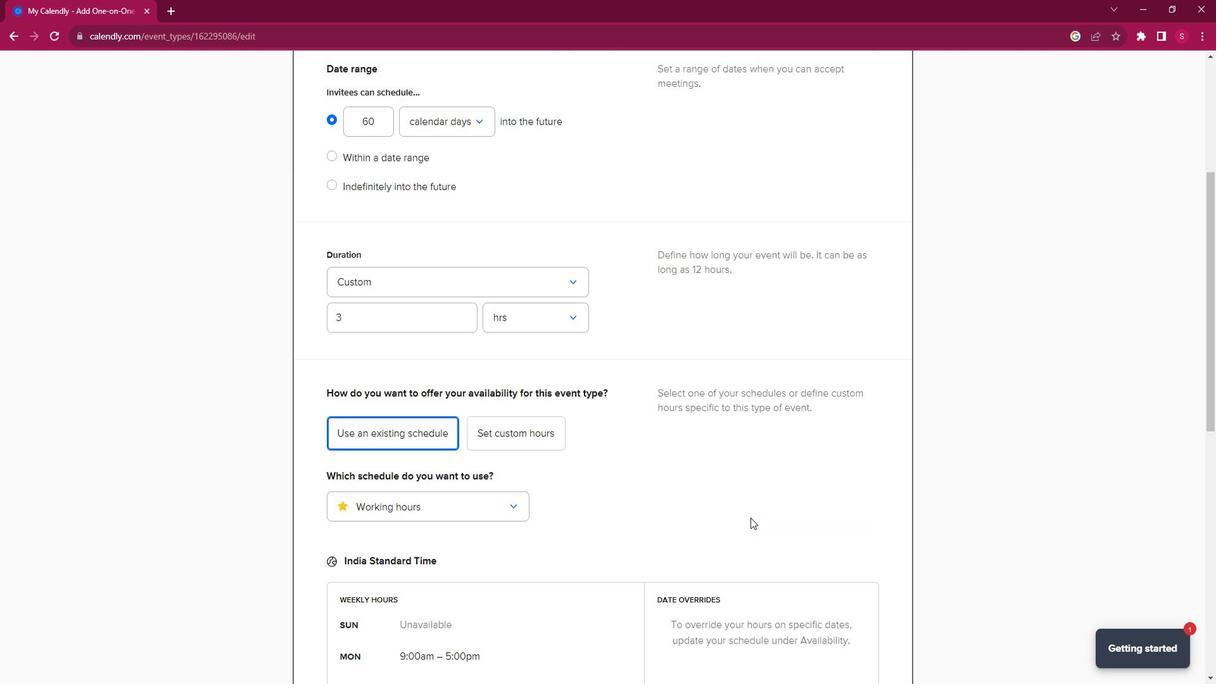 
Action: Mouse scrolled (758, 506) with delta (0, 0)
Screenshot: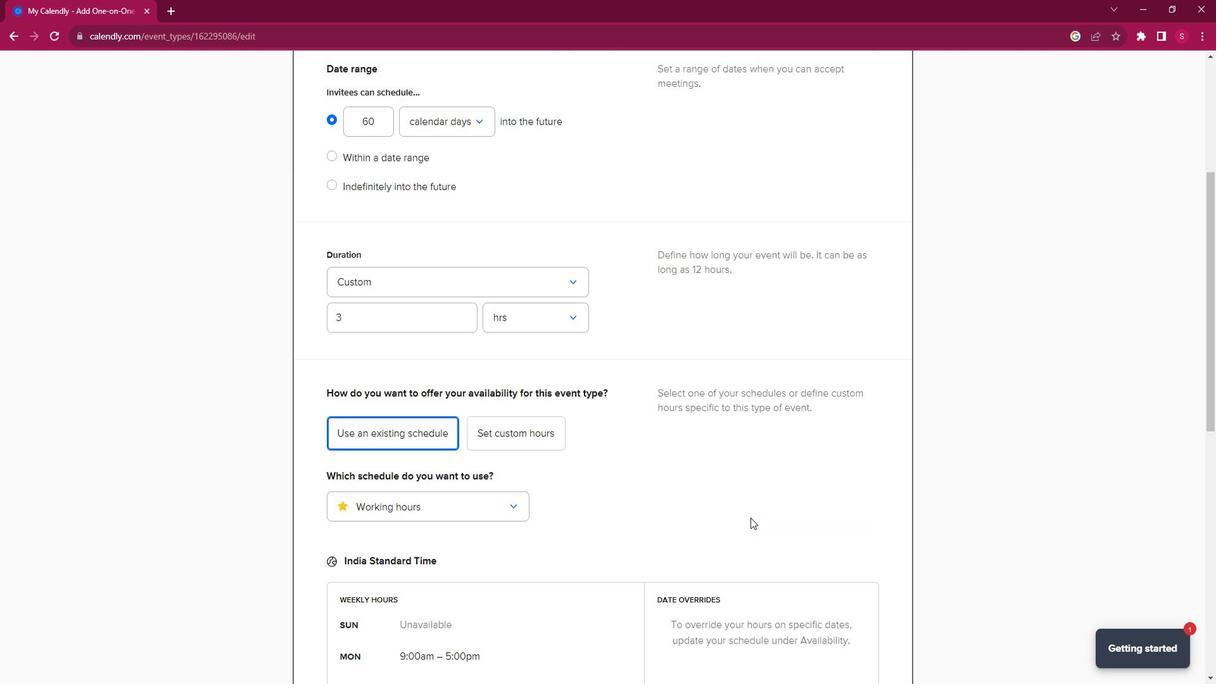 
Action: Mouse moved to (1214, 461)
Screenshot: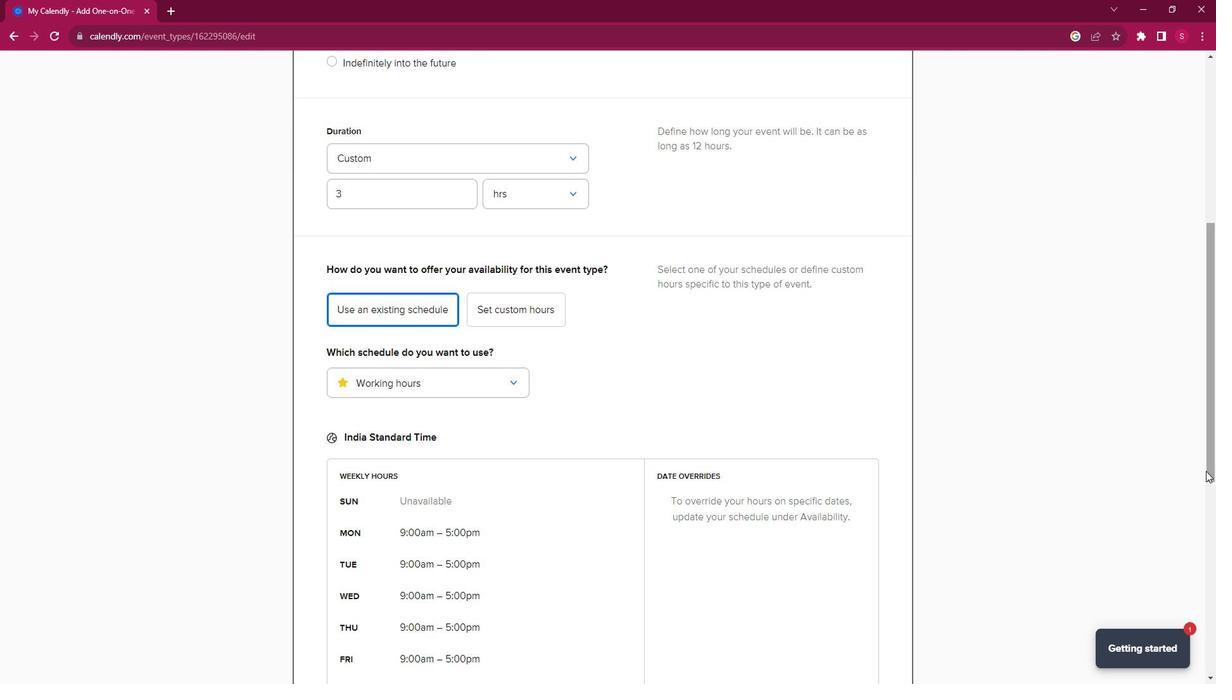 
Action: Mouse pressed left at (1214, 461)
Screenshot: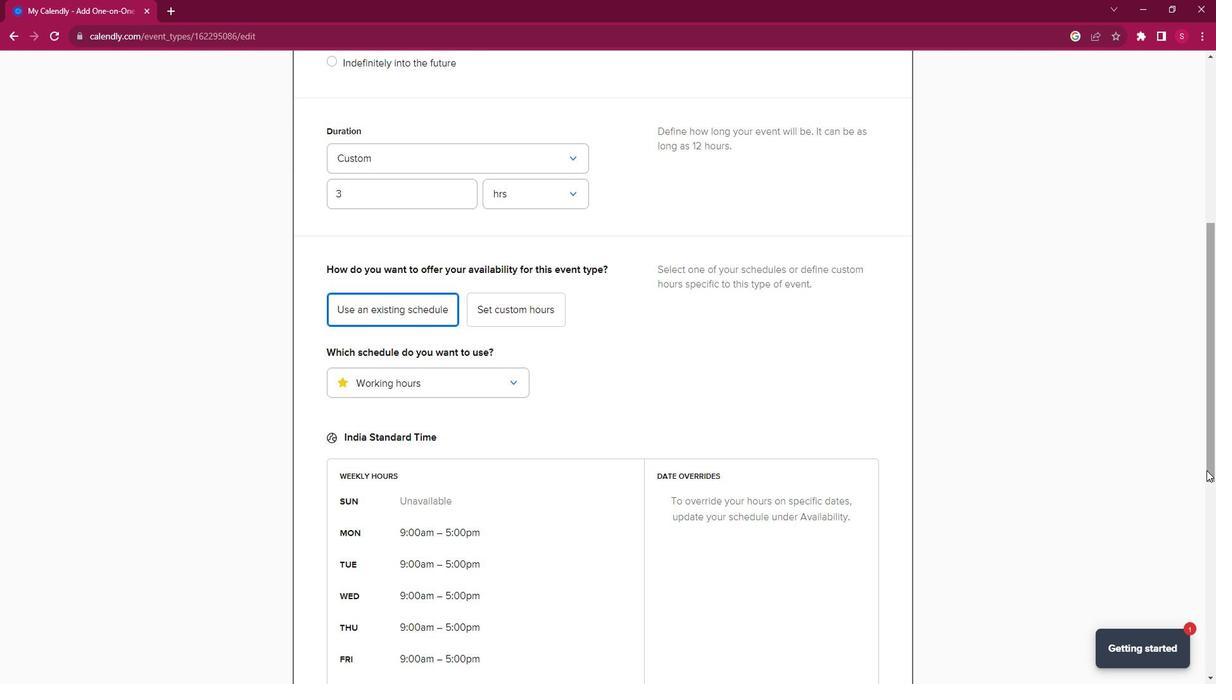 
Action: Mouse moved to (878, 554)
Screenshot: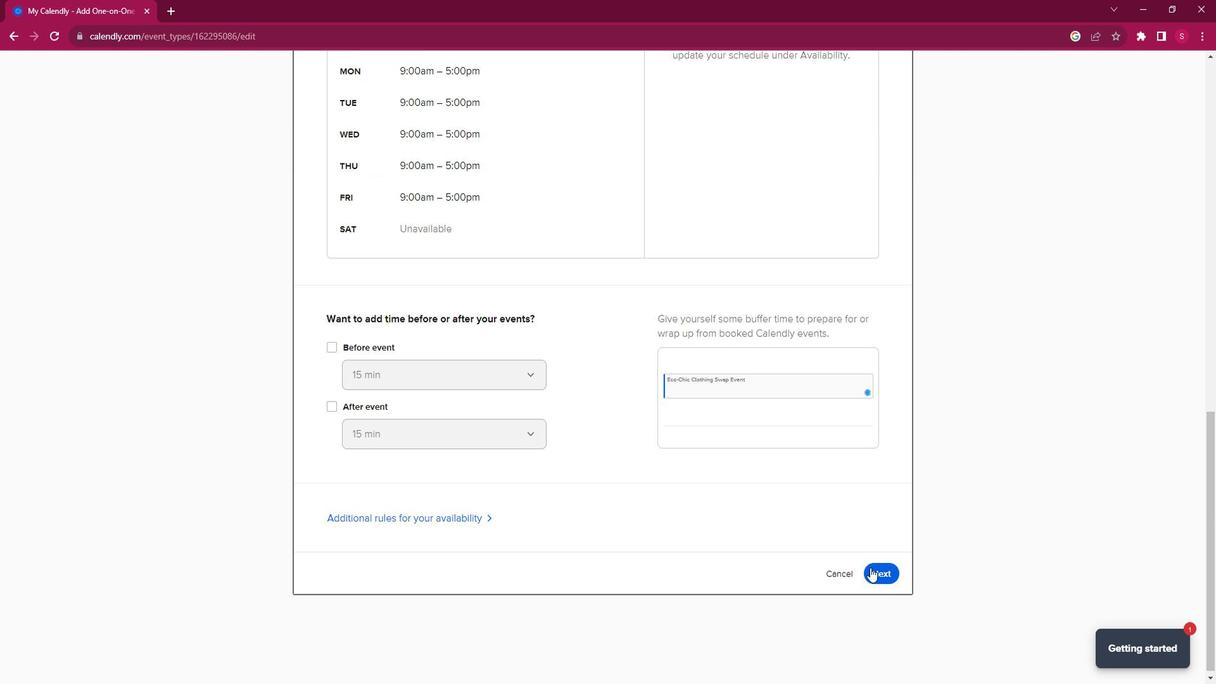 
Action: Mouse pressed left at (878, 554)
Screenshot: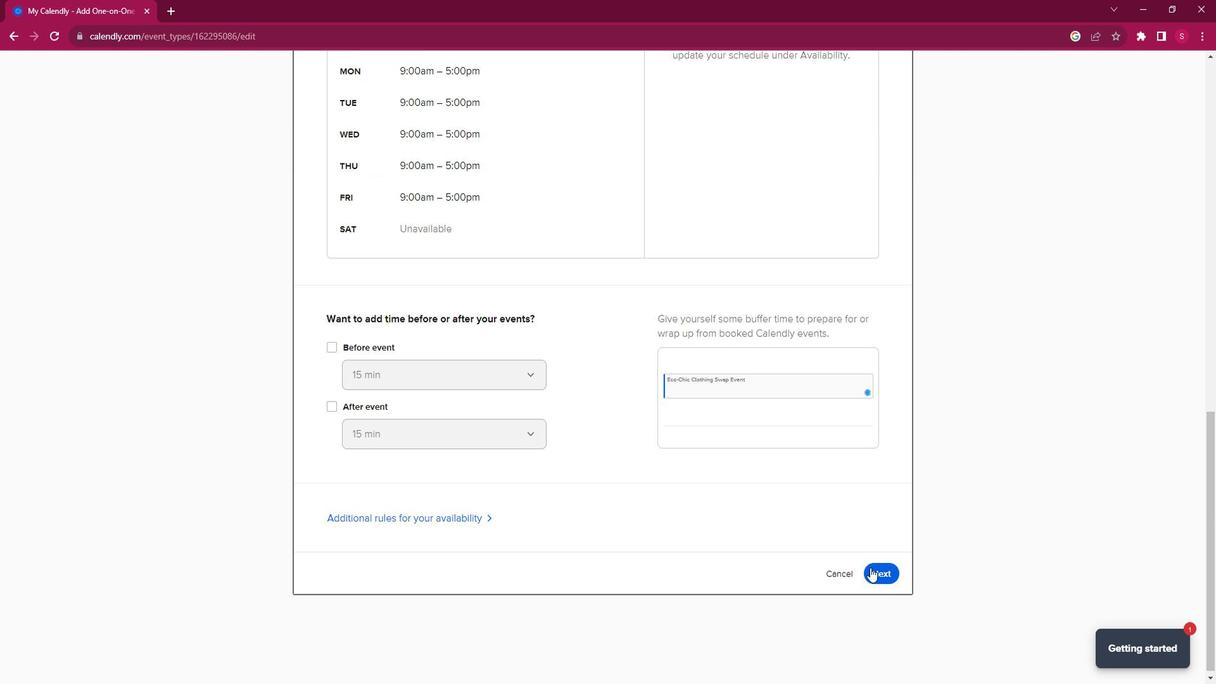 
